 Task: Find connections with filter location Bhongaon with filter topic #HRwith filter profile language German with filter current company Industrial Light & Magic with filter school Indian Institute of Management, Ranchi with filter industry Pet Services with filter service category Customer Service with filter keywords title Architect
Action: Mouse moved to (545, 62)
Screenshot: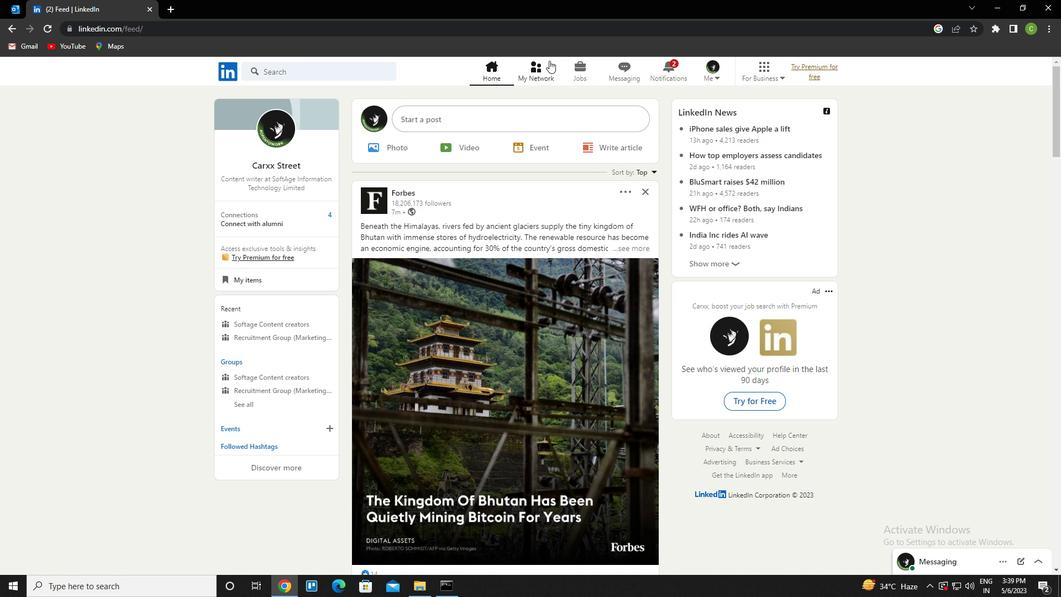 
Action: Mouse pressed left at (545, 62)
Screenshot: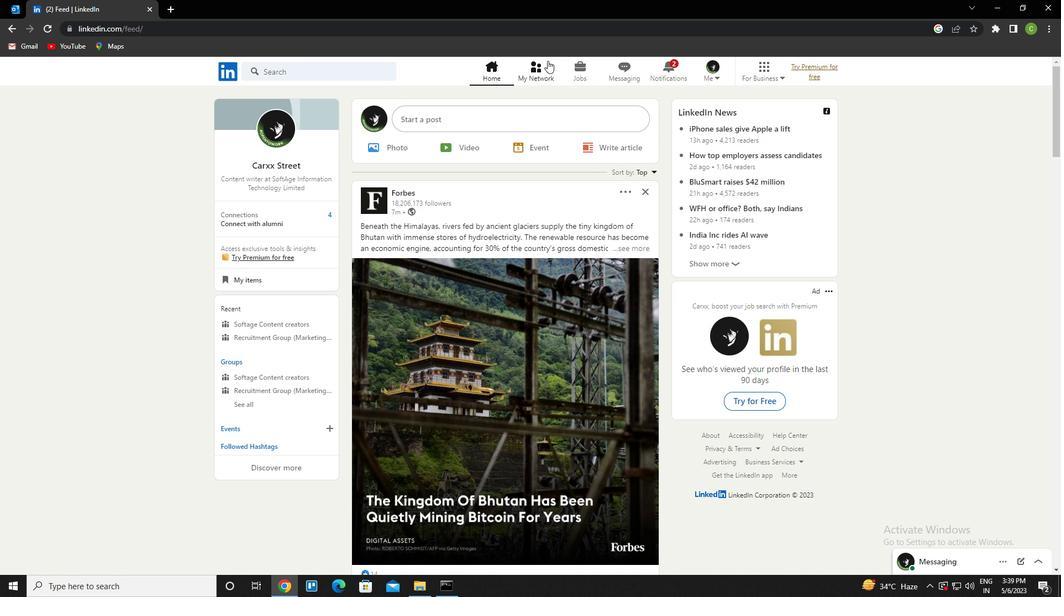 
Action: Mouse moved to (321, 134)
Screenshot: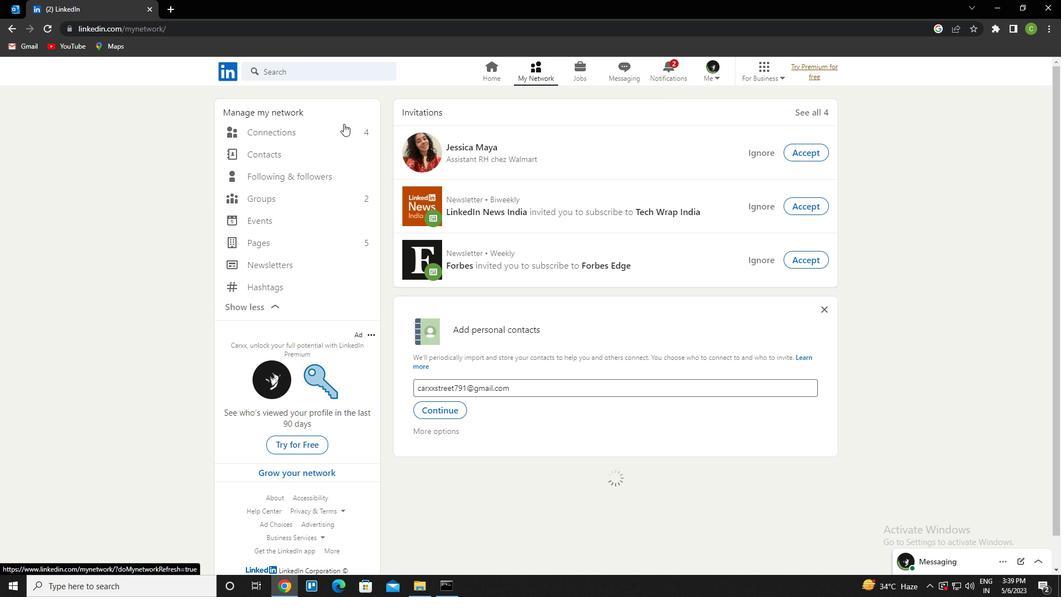 
Action: Mouse pressed left at (321, 134)
Screenshot: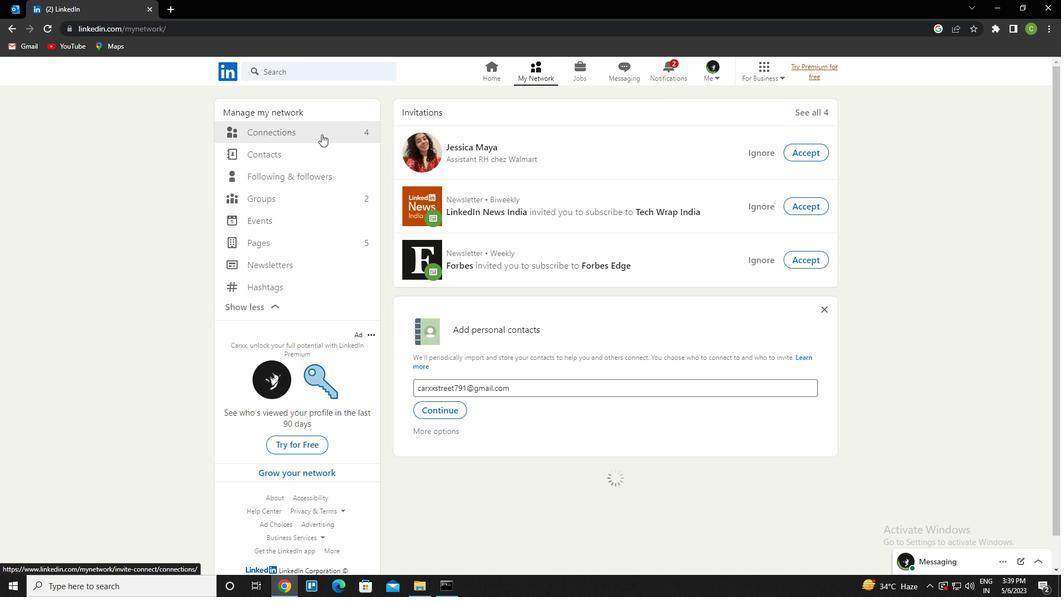 
Action: Mouse moved to (610, 140)
Screenshot: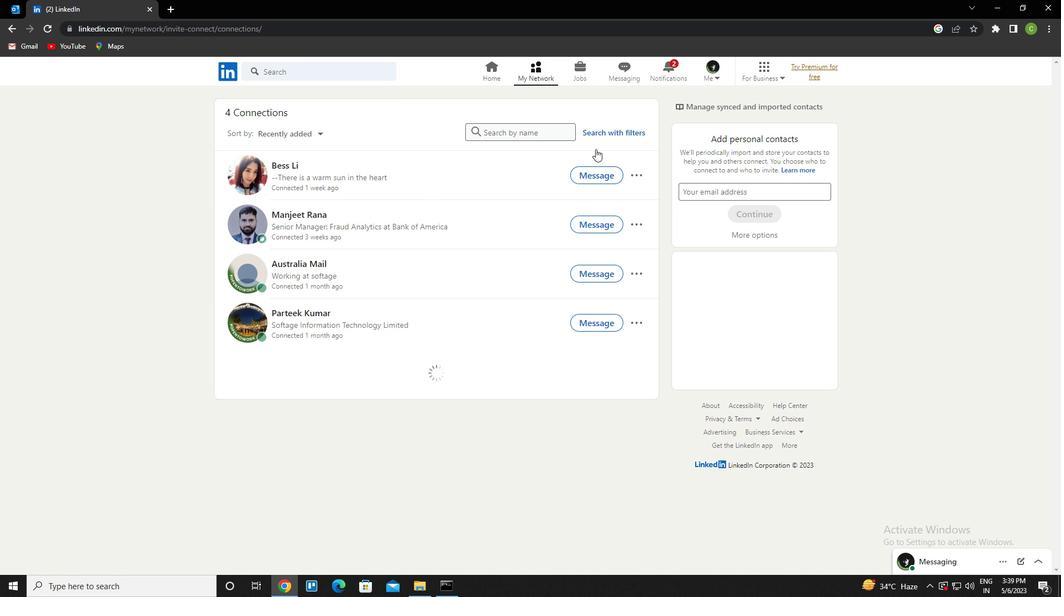 
Action: Mouse pressed left at (610, 140)
Screenshot: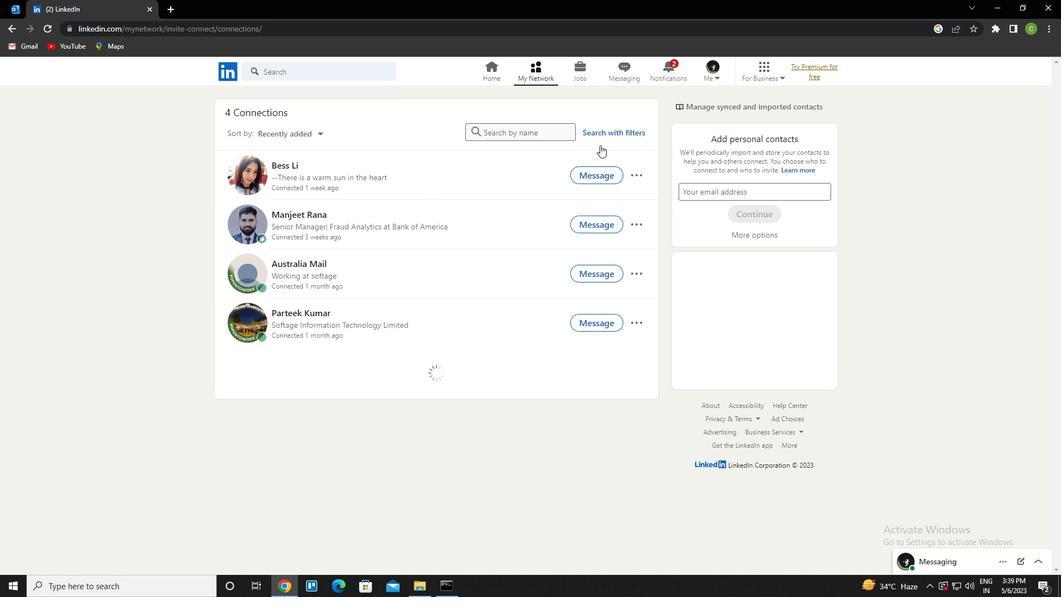 
Action: Mouse moved to (612, 138)
Screenshot: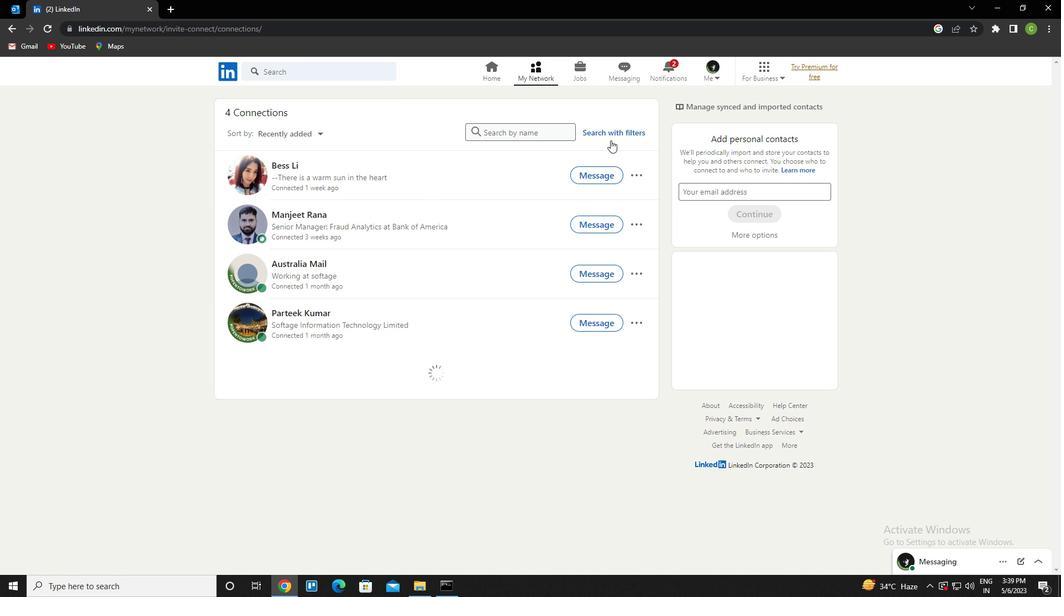 
Action: Mouse pressed left at (612, 138)
Screenshot: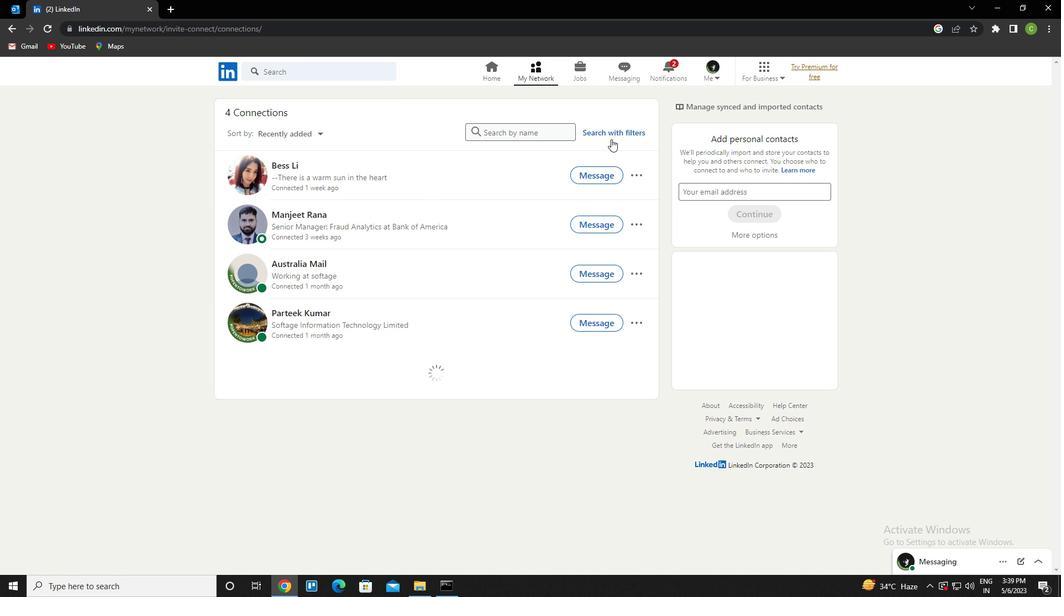 
Action: Mouse moved to (619, 133)
Screenshot: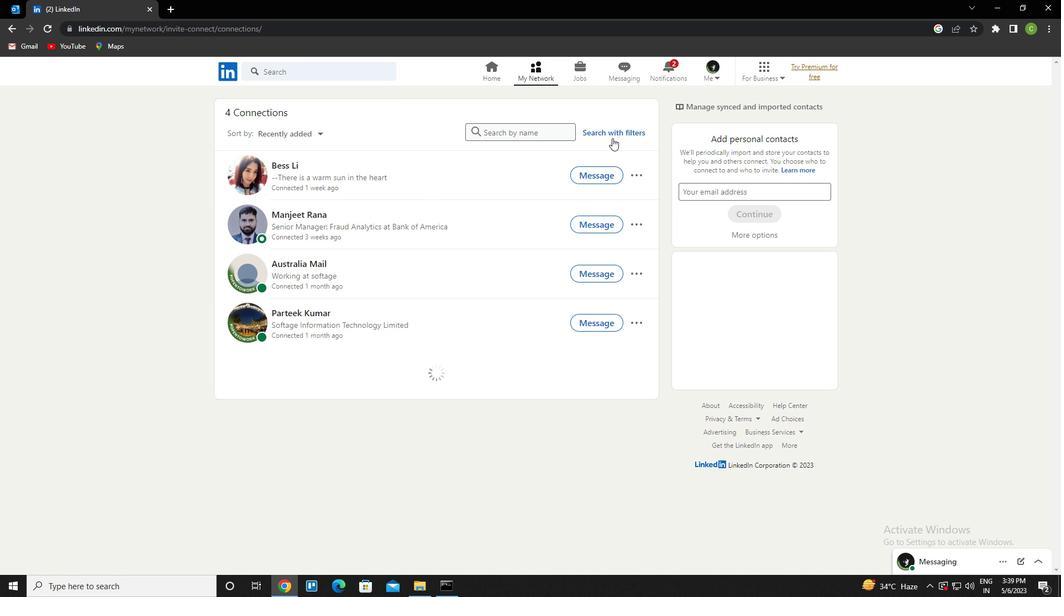 
Action: Mouse pressed left at (619, 133)
Screenshot: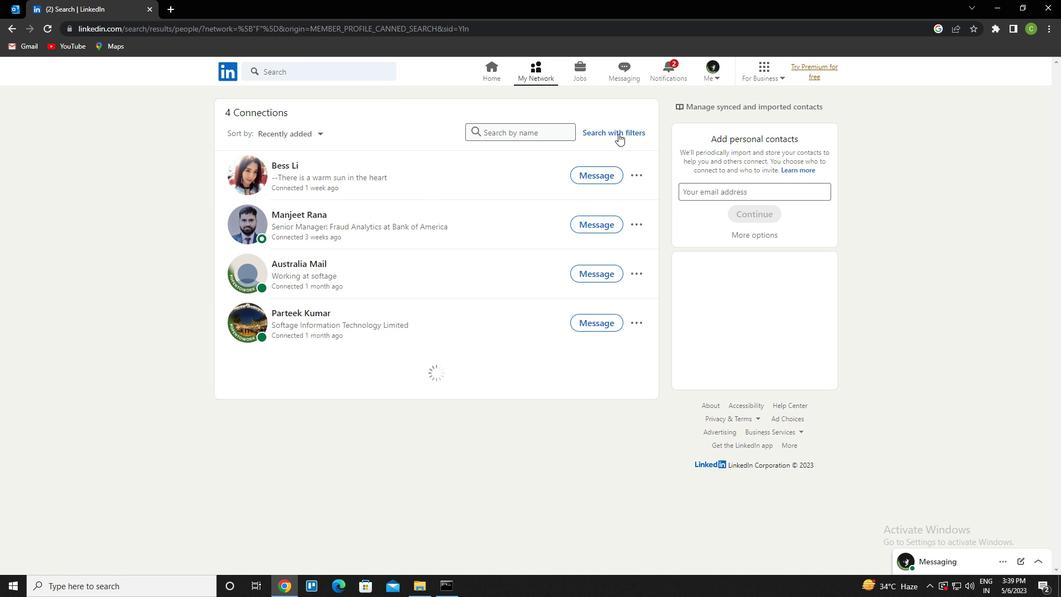 
Action: Mouse moved to (572, 105)
Screenshot: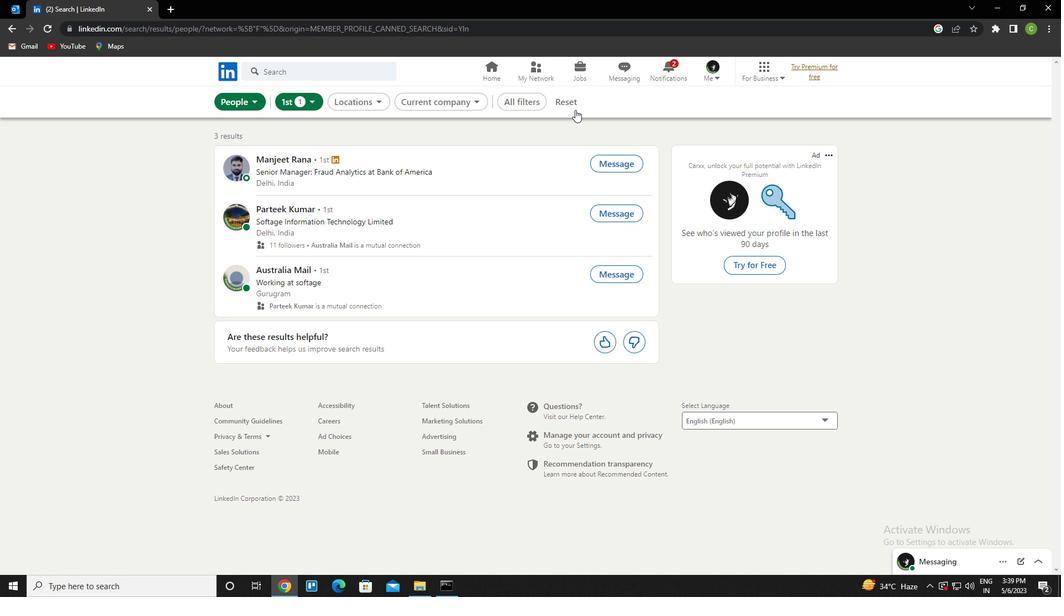 
Action: Mouse pressed left at (572, 105)
Screenshot: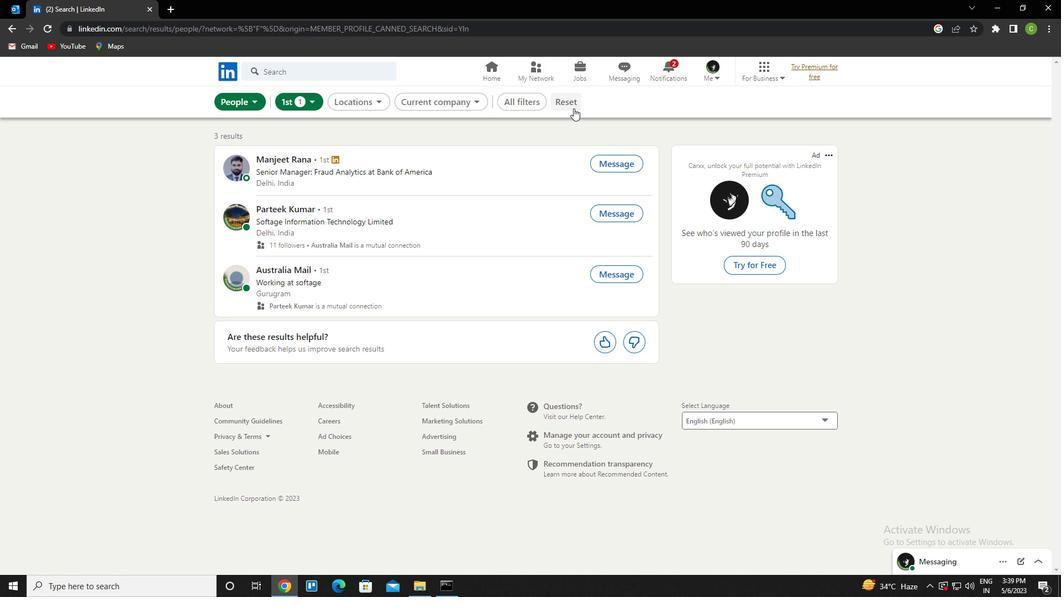 
Action: Mouse moved to (560, 101)
Screenshot: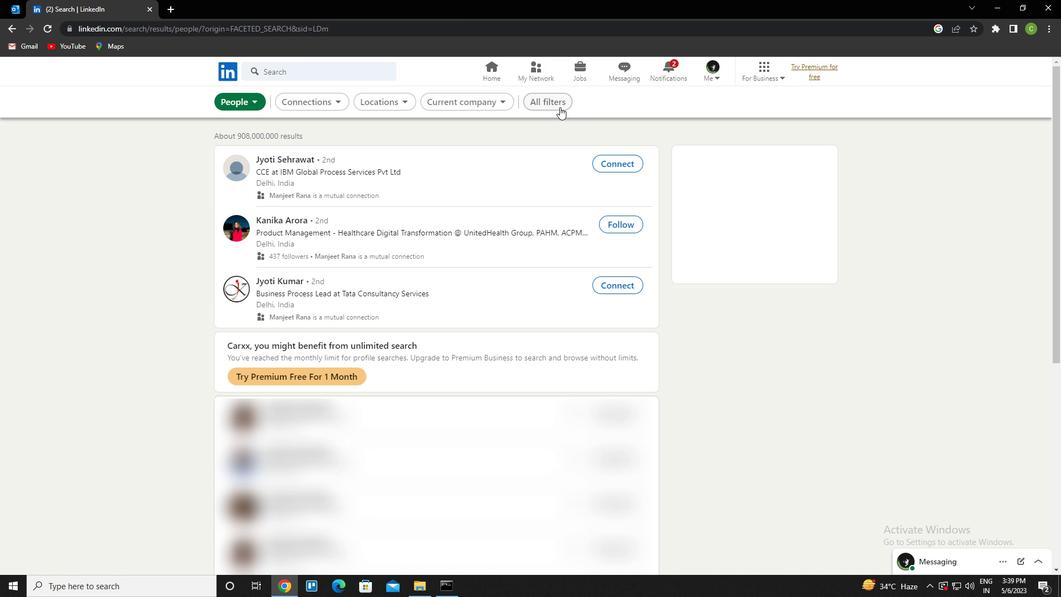 
Action: Mouse pressed left at (560, 101)
Screenshot: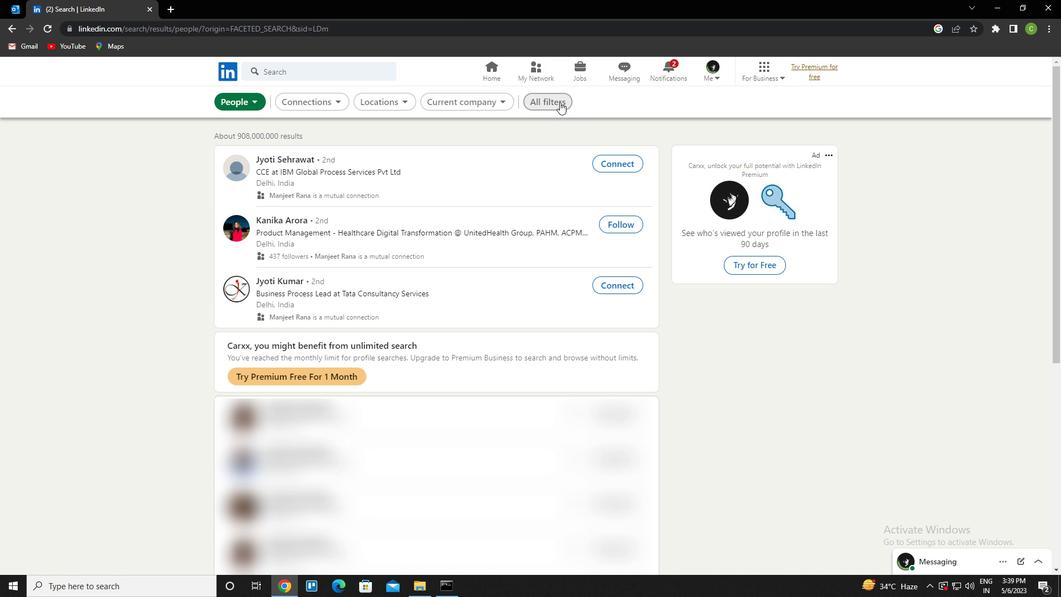 
Action: Mouse moved to (888, 280)
Screenshot: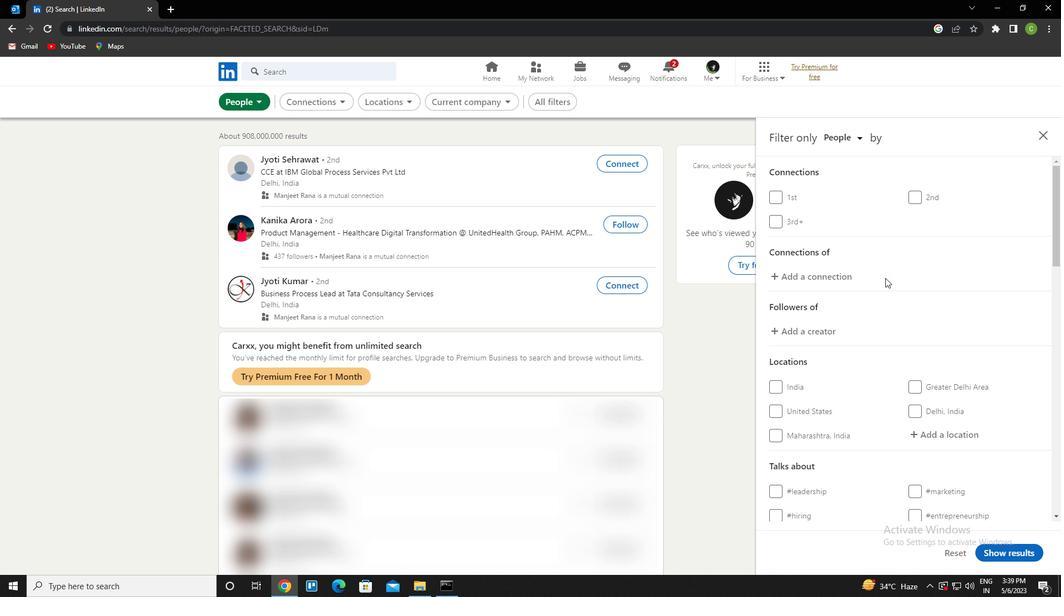 
Action: Mouse scrolled (888, 280) with delta (0, 0)
Screenshot: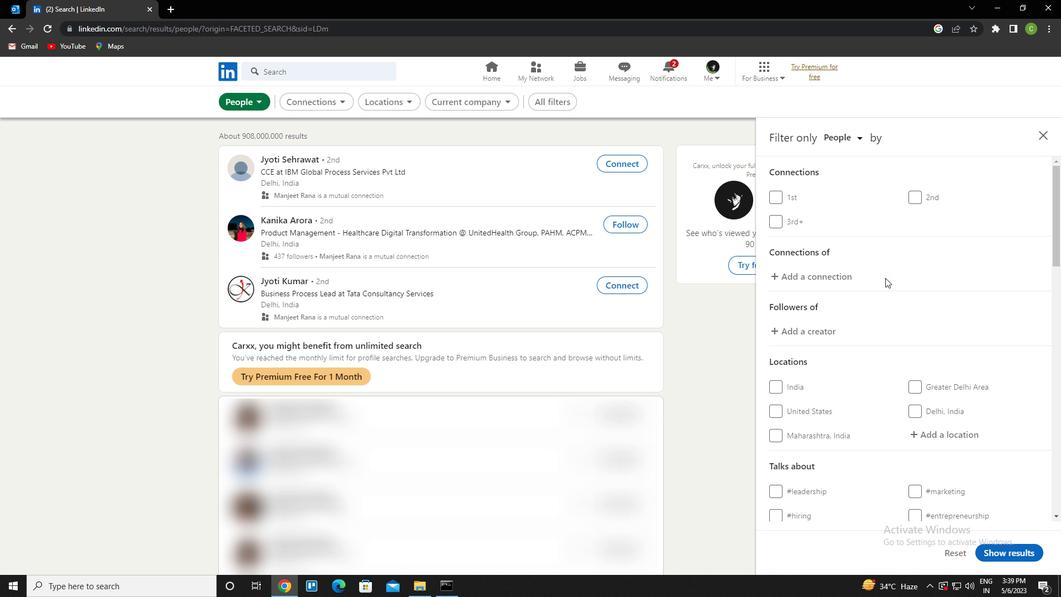 
Action: Mouse moved to (888, 280)
Screenshot: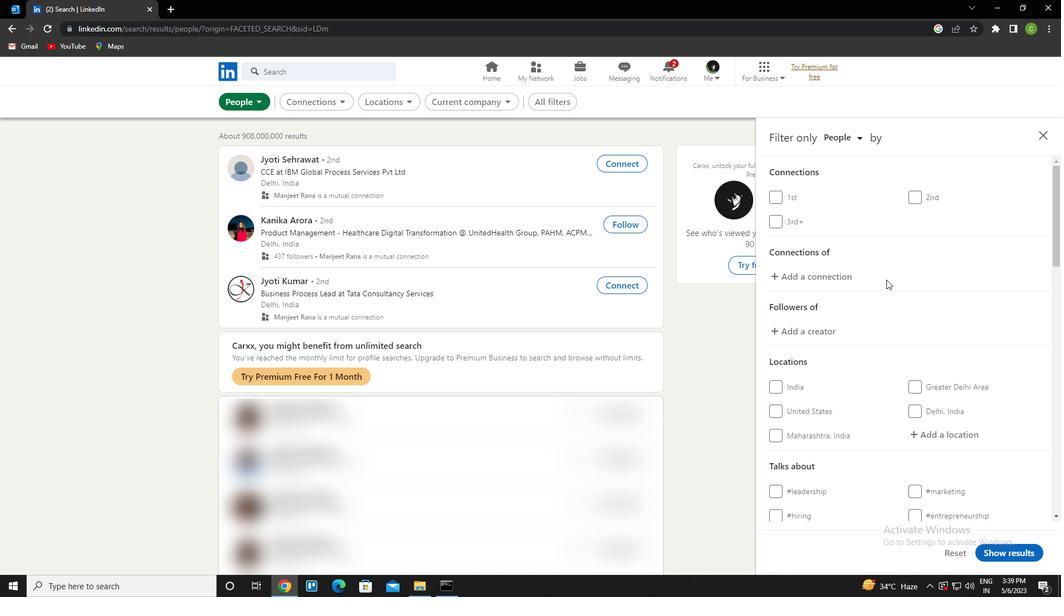 
Action: Mouse scrolled (888, 280) with delta (0, 0)
Screenshot: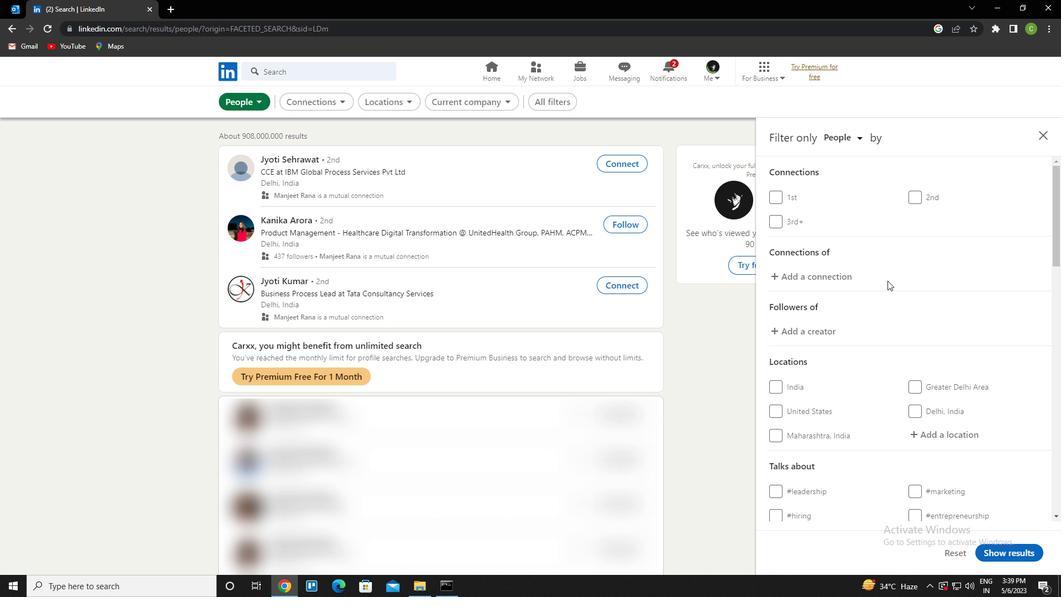 
Action: Mouse moved to (927, 320)
Screenshot: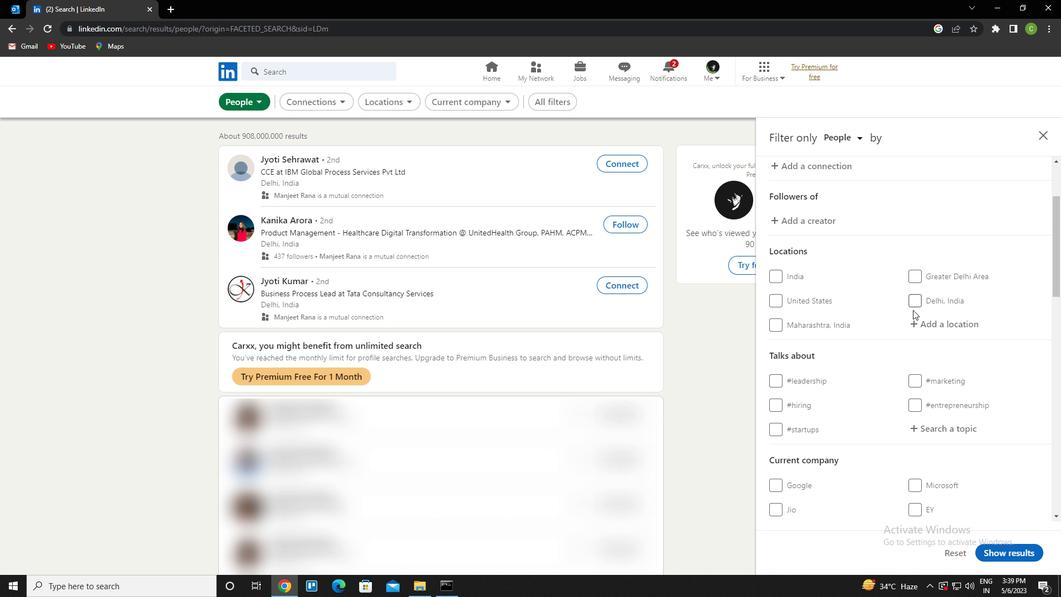 
Action: Mouse pressed left at (927, 320)
Screenshot: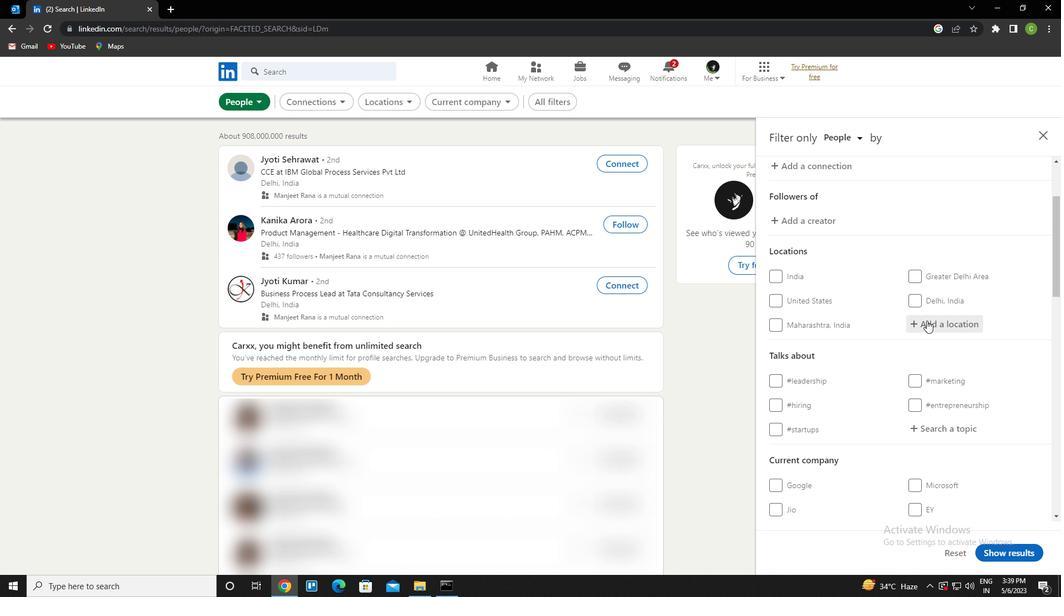 
Action: Key pressed <Key.caps_lock>b<Key.caps_lock>hongoan<Key.backspace><Key.backspace><Key.backspace>aon<Key.enter>
Screenshot: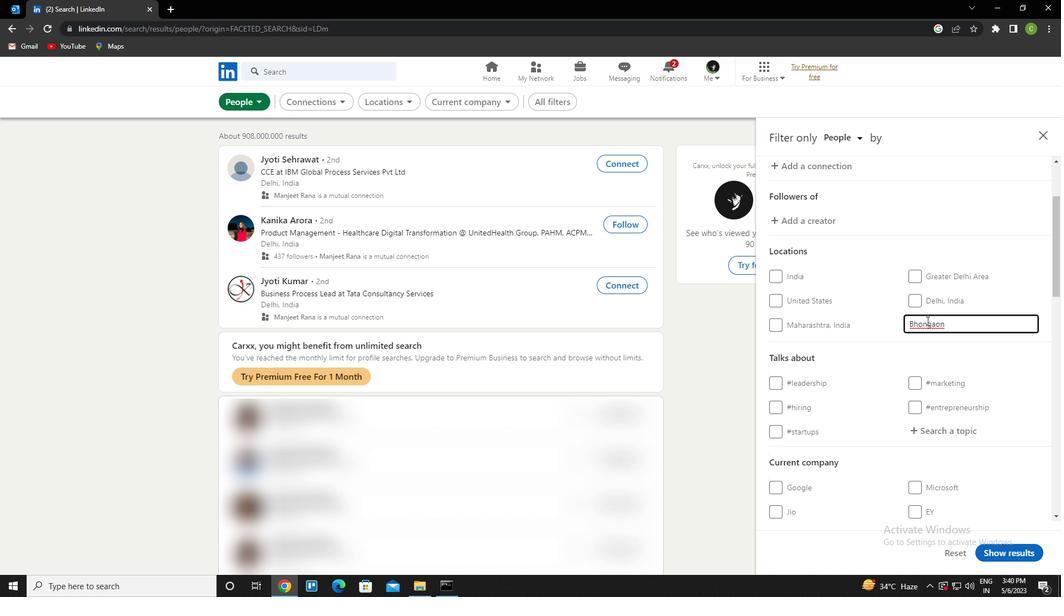 
Action: Mouse moved to (931, 296)
Screenshot: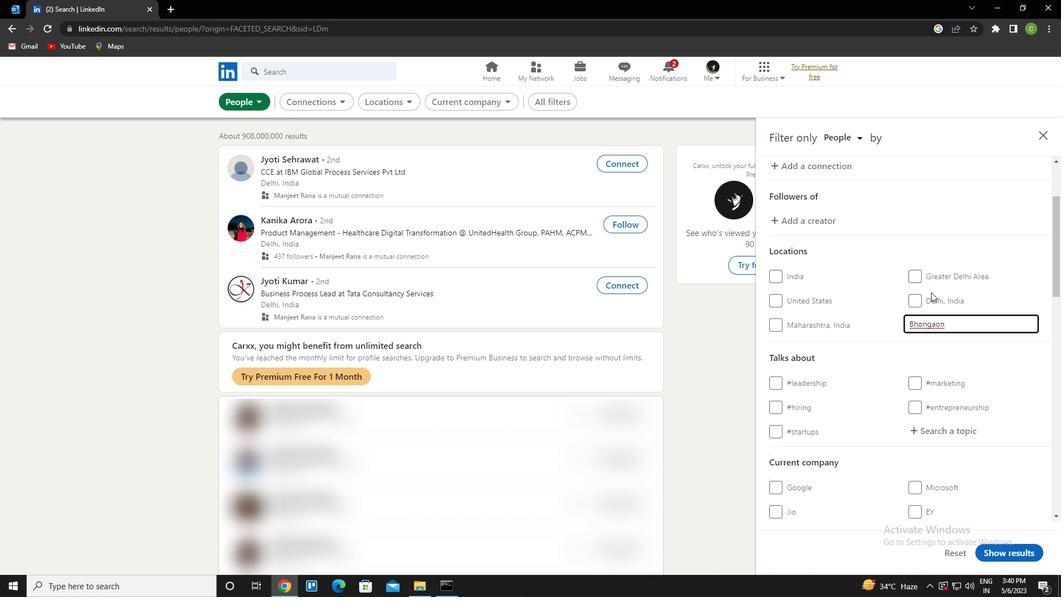 
Action: Mouse scrolled (931, 295) with delta (0, 0)
Screenshot: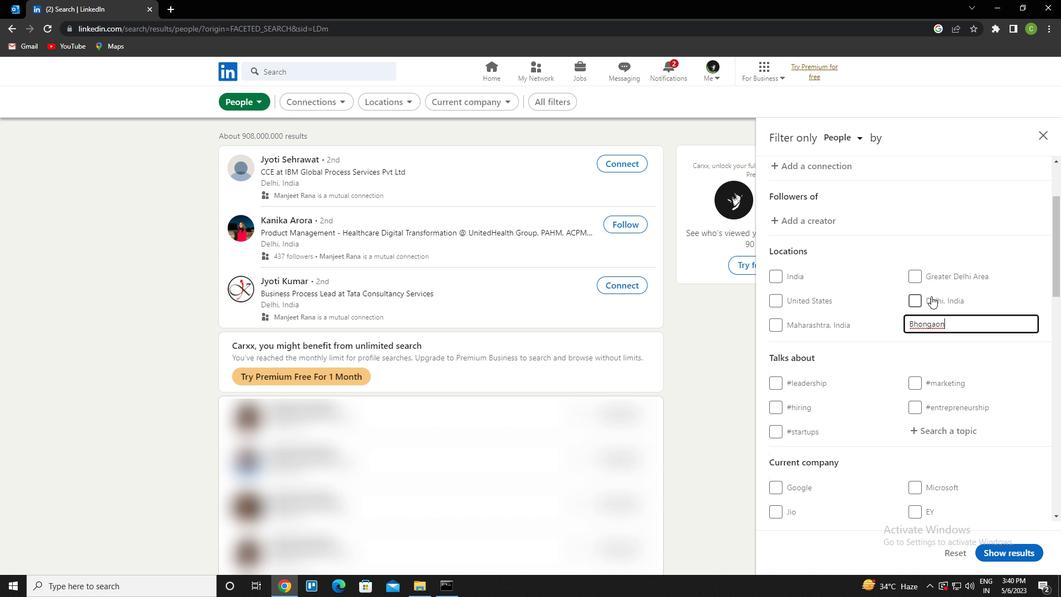
Action: Mouse scrolled (931, 295) with delta (0, 0)
Screenshot: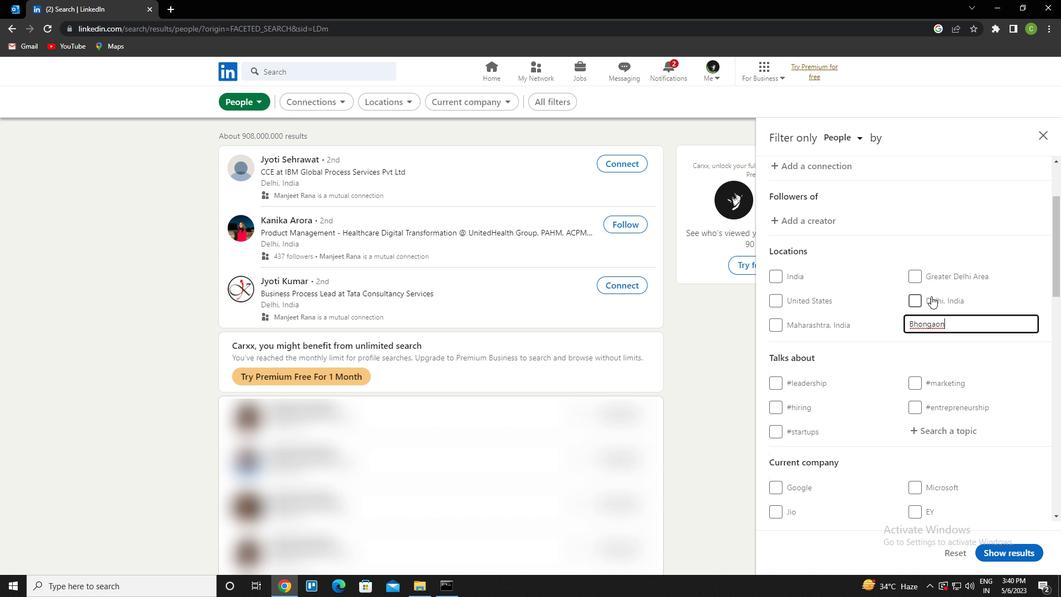 
Action: Mouse moved to (949, 325)
Screenshot: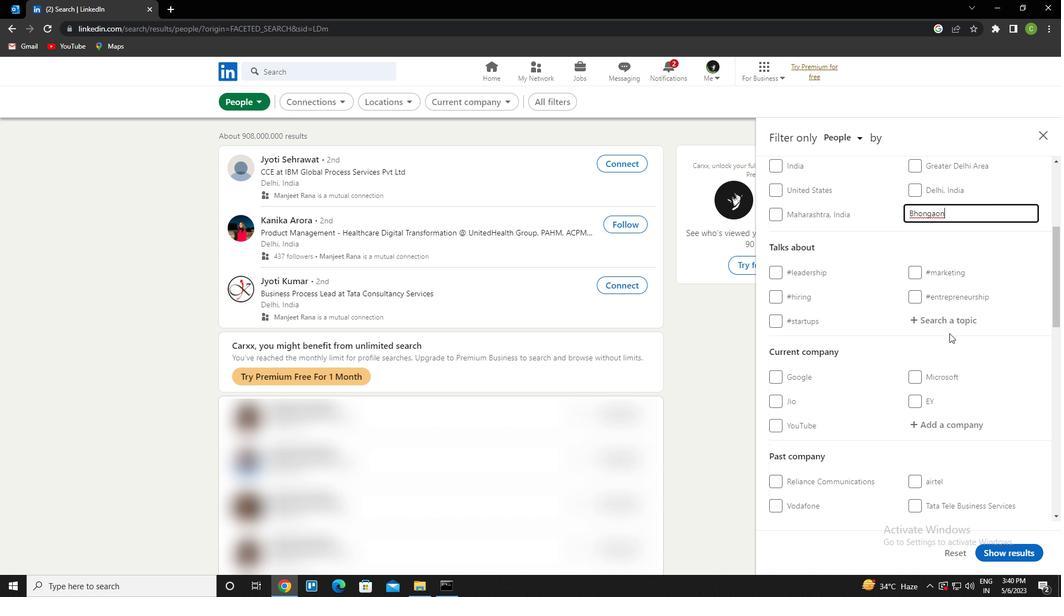 
Action: Mouse pressed left at (949, 325)
Screenshot: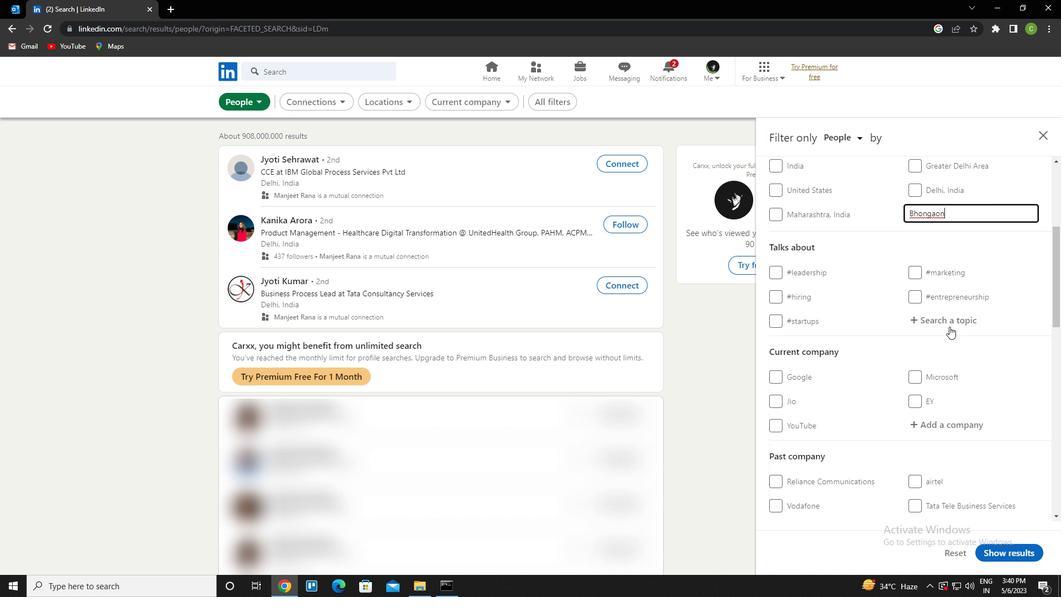 
Action: Key pressed hr<Key.down><Key.enter>
Screenshot: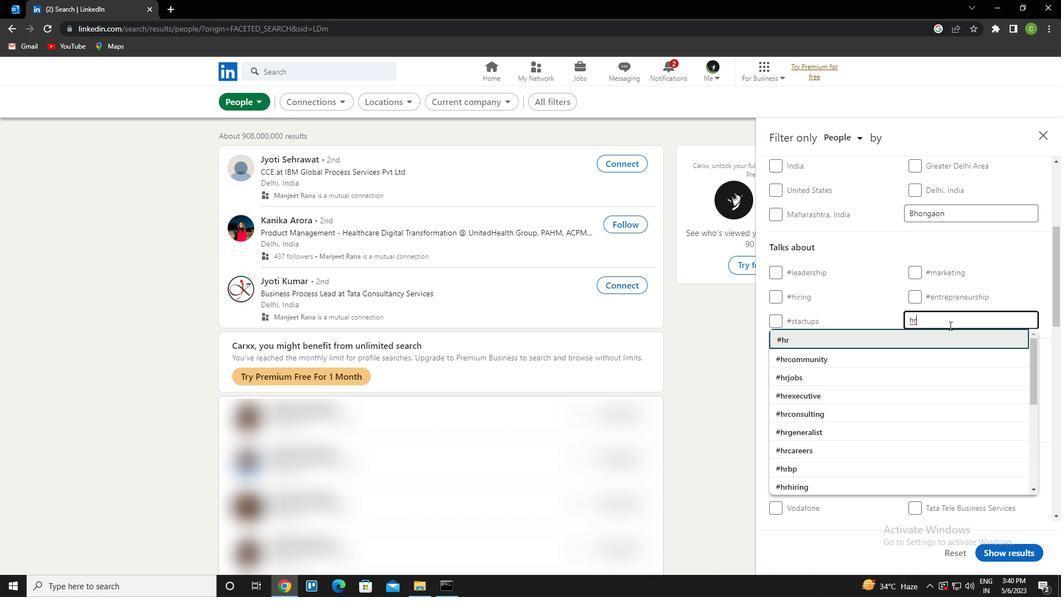 
Action: Mouse scrolled (949, 325) with delta (0, 0)
Screenshot: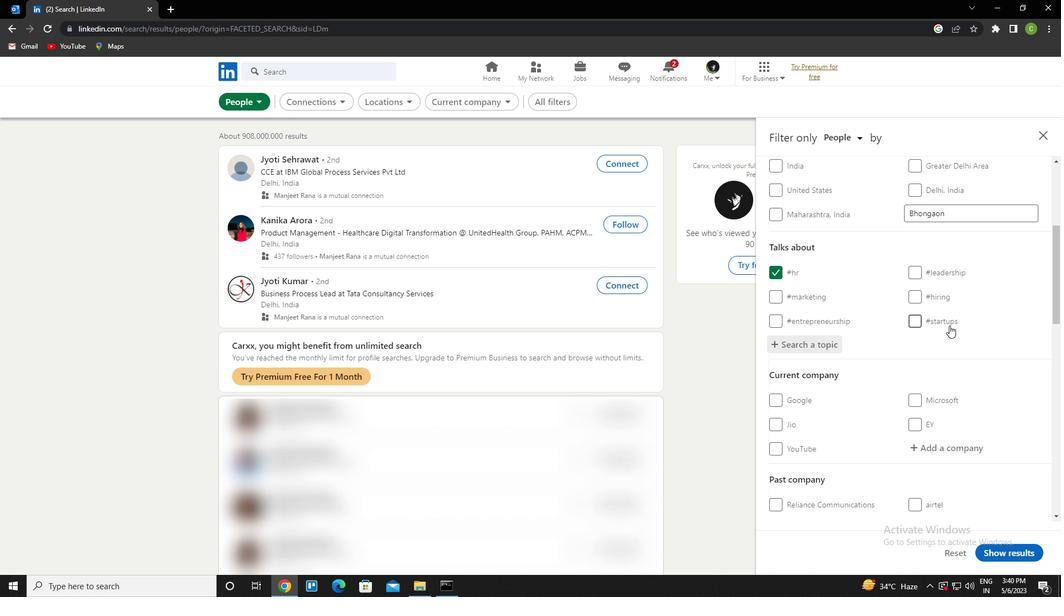 
Action: Mouse scrolled (949, 325) with delta (0, 0)
Screenshot: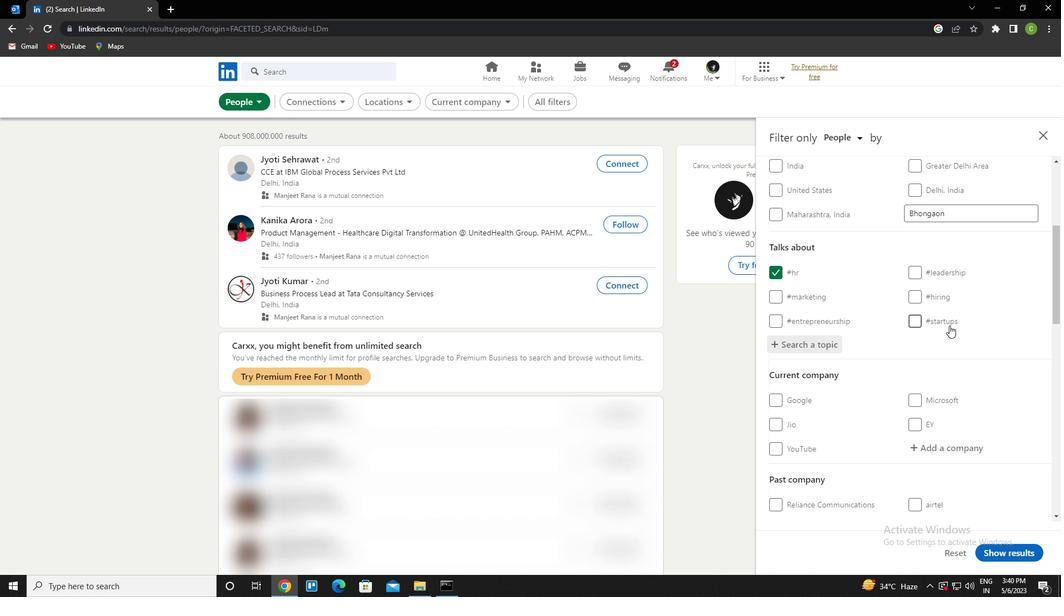 
Action: Mouse scrolled (949, 325) with delta (0, 0)
Screenshot: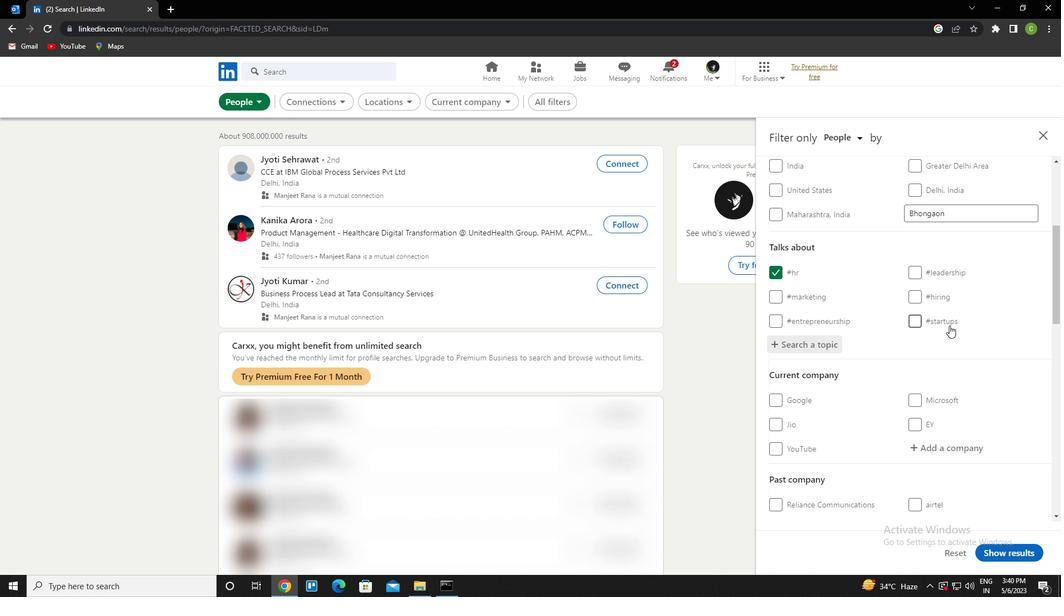 
Action: Mouse scrolled (949, 325) with delta (0, 0)
Screenshot: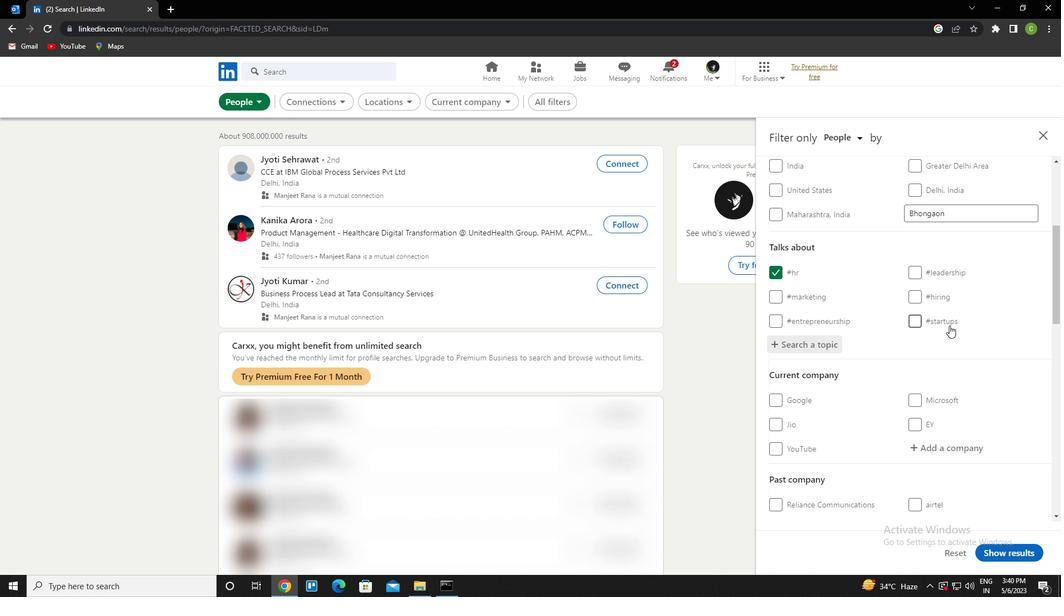 
Action: Mouse scrolled (949, 325) with delta (0, 0)
Screenshot: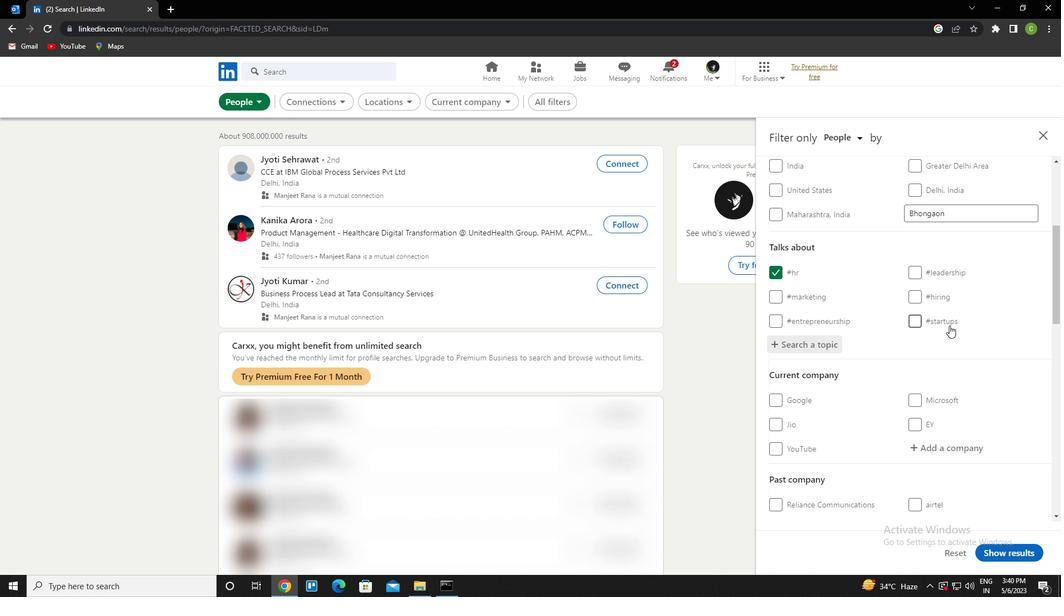 
Action: Mouse scrolled (949, 325) with delta (0, 0)
Screenshot: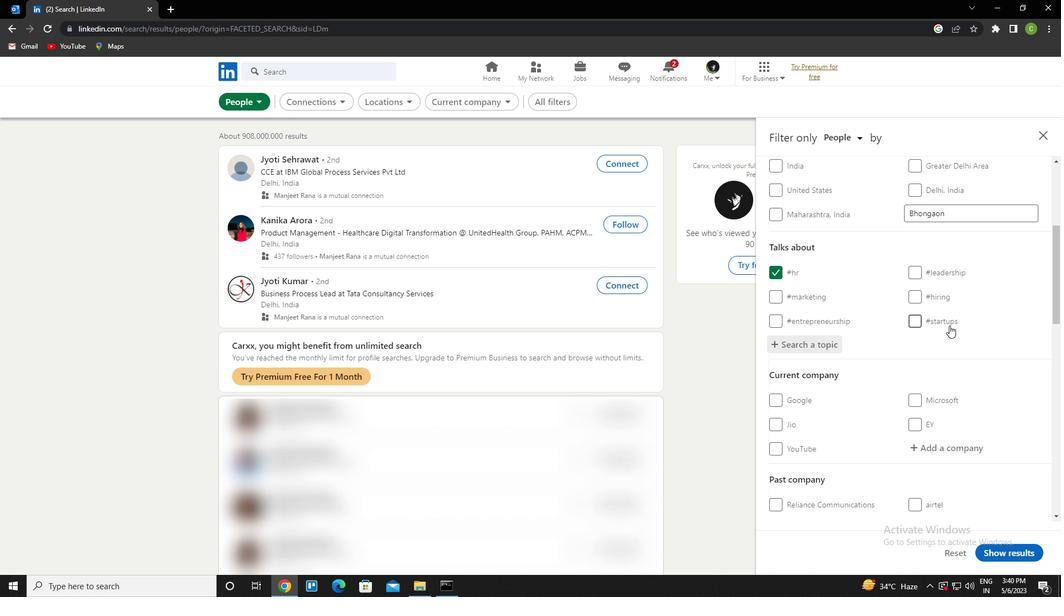 
Action: Mouse scrolled (949, 325) with delta (0, 0)
Screenshot: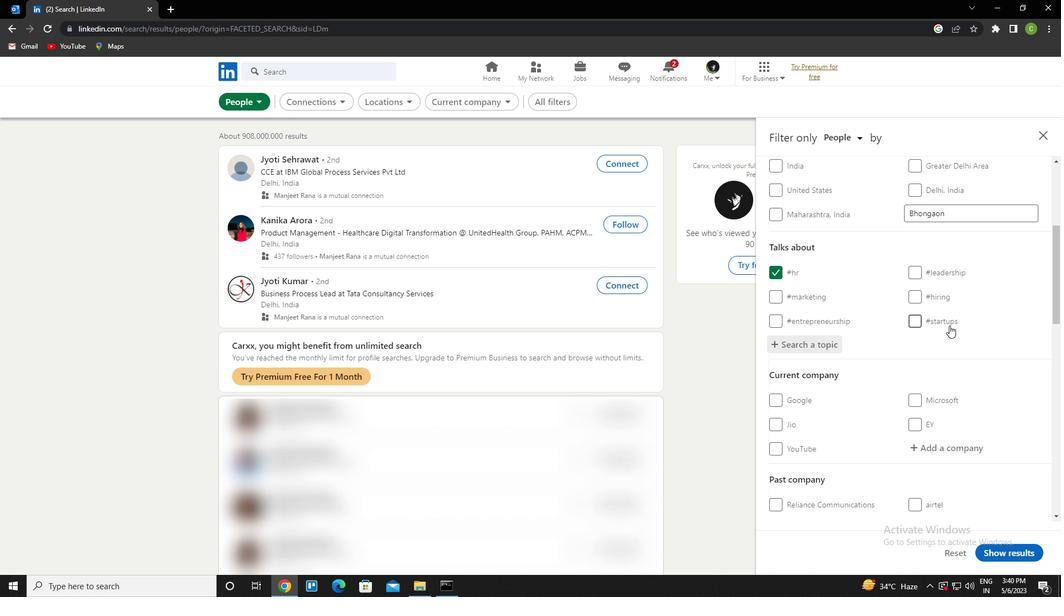 
Action: Mouse scrolled (949, 325) with delta (0, 0)
Screenshot: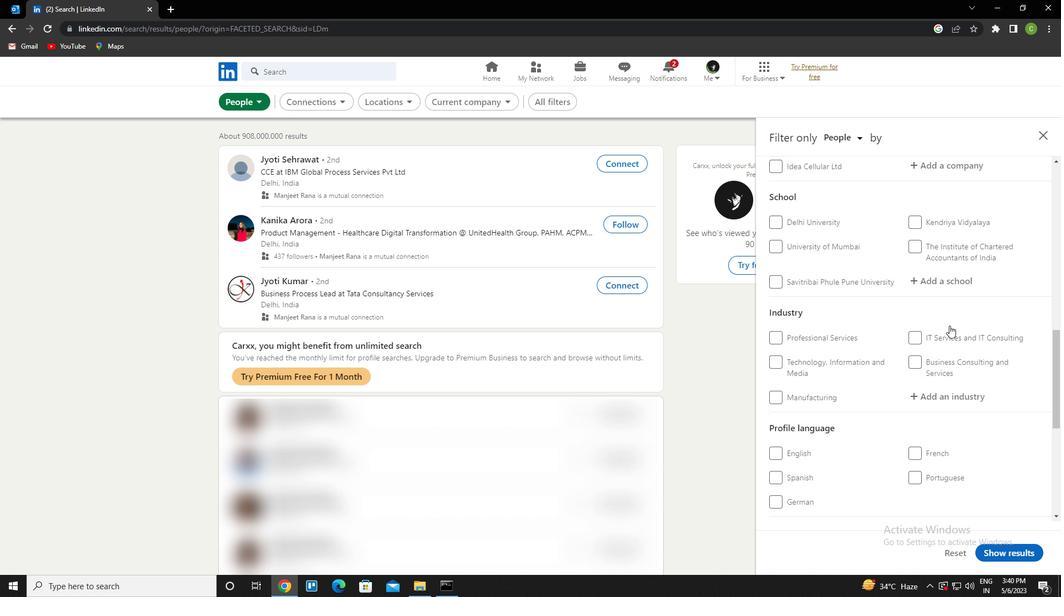 
Action: Mouse scrolled (949, 325) with delta (0, 0)
Screenshot: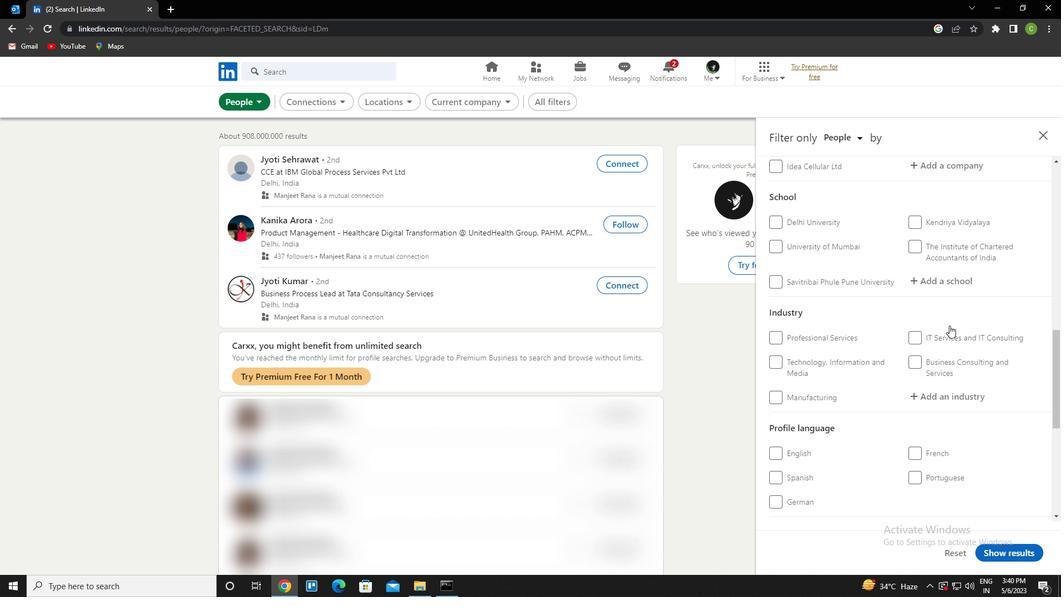 
Action: Mouse scrolled (949, 325) with delta (0, 0)
Screenshot: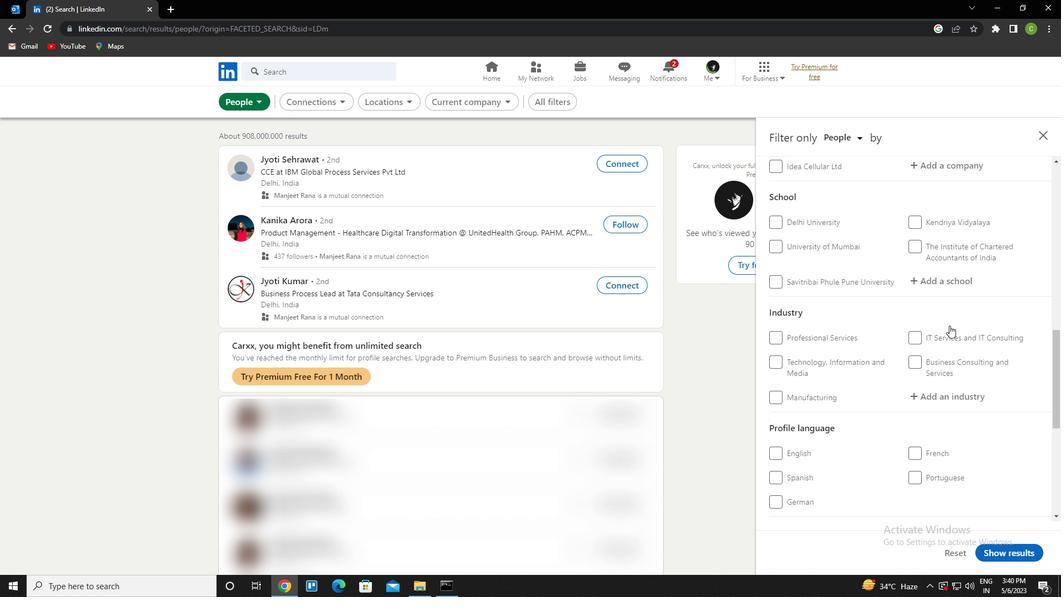 
Action: Mouse scrolled (949, 325) with delta (0, 0)
Screenshot: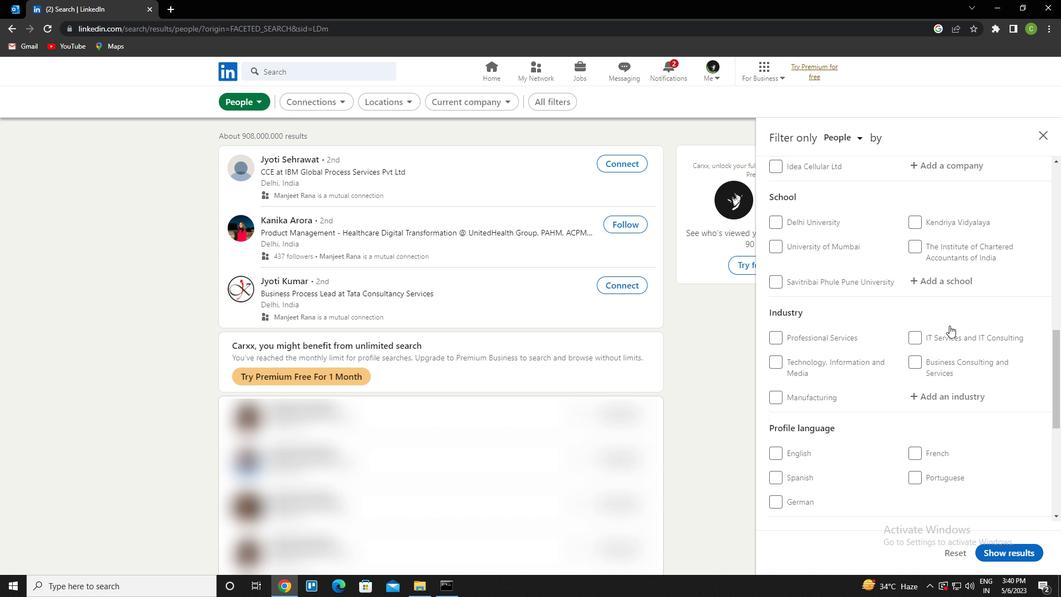 
Action: Mouse scrolled (949, 325) with delta (0, 0)
Screenshot: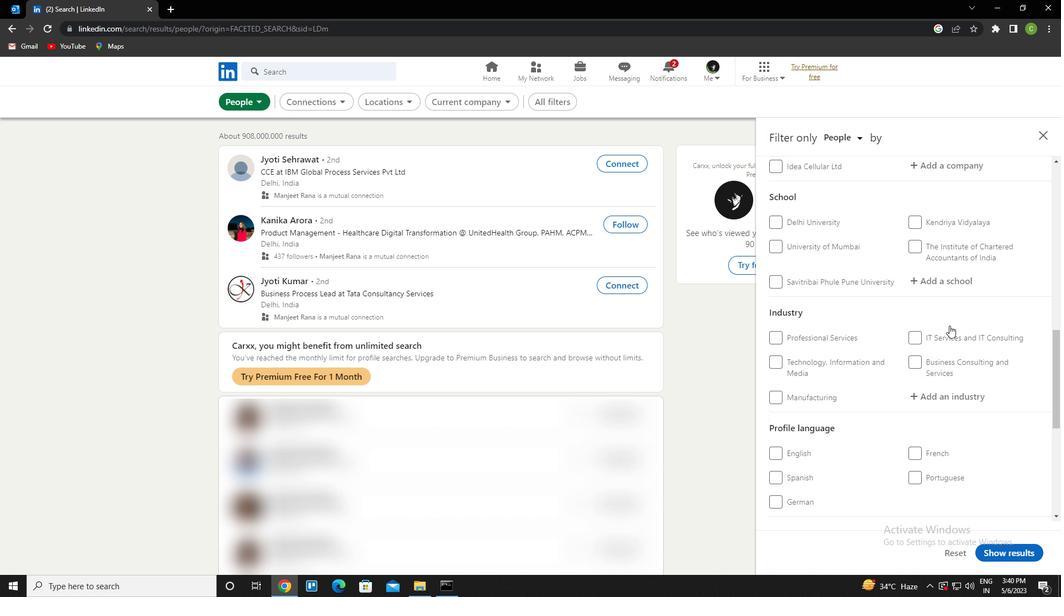 
Action: Mouse scrolled (949, 325) with delta (0, 0)
Screenshot: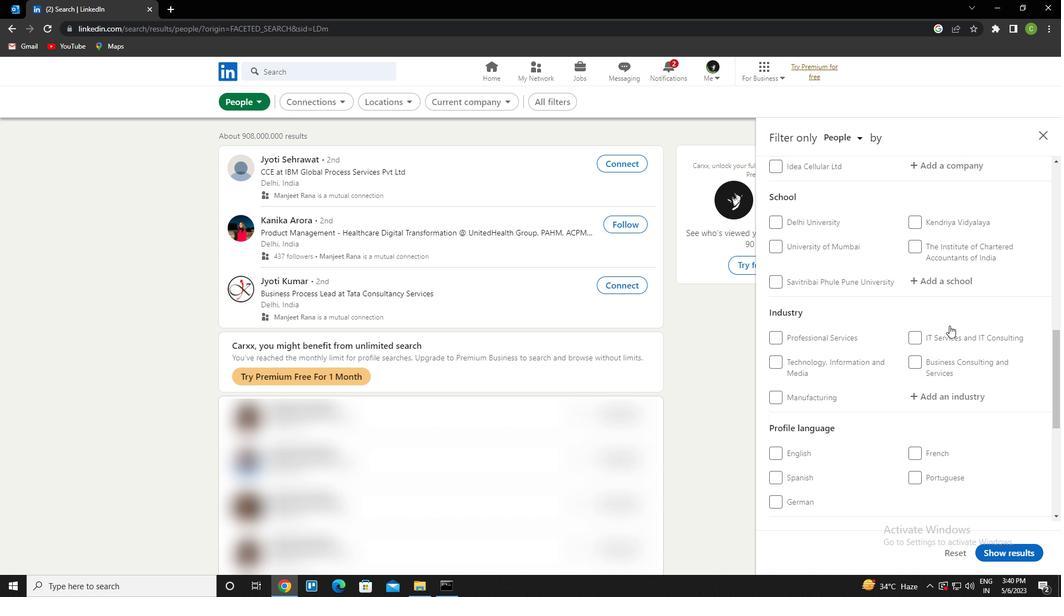 
Action: Mouse moved to (945, 325)
Screenshot: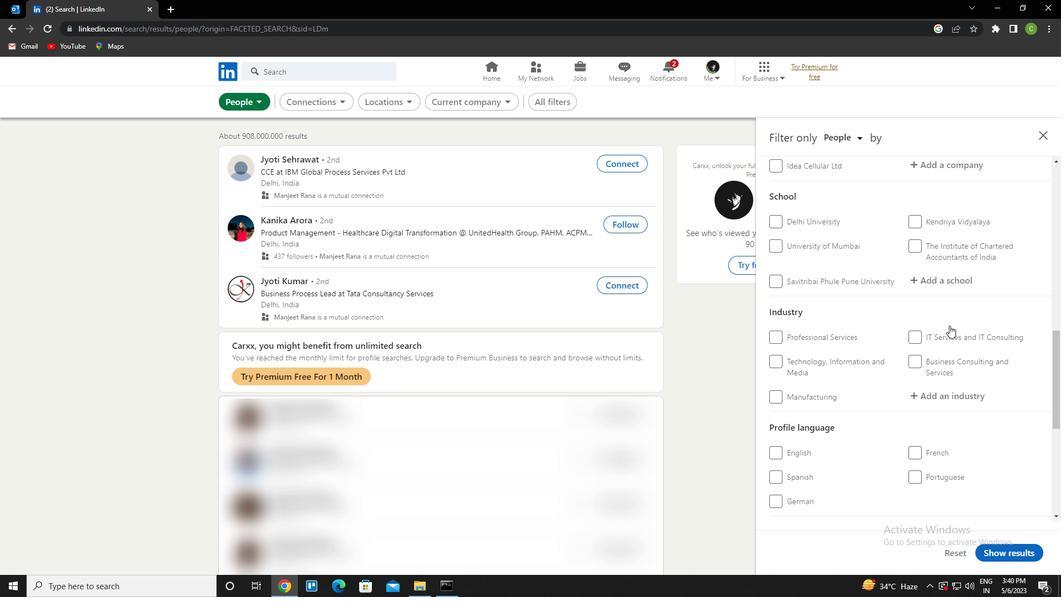 
Action: Mouse scrolled (945, 324) with delta (0, 0)
Screenshot: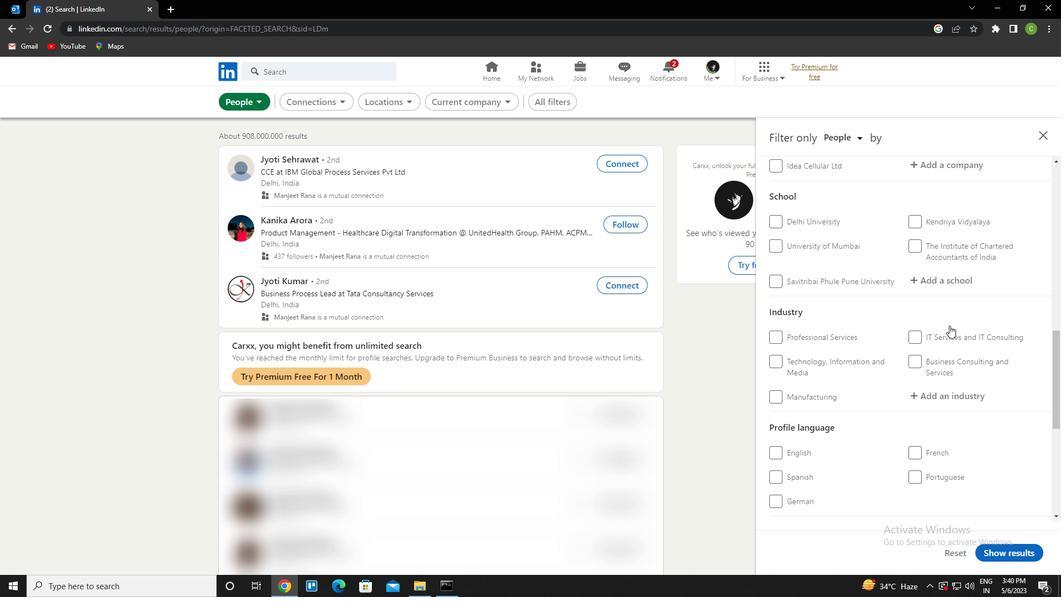 
Action: Mouse moved to (933, 330)
Screenshot: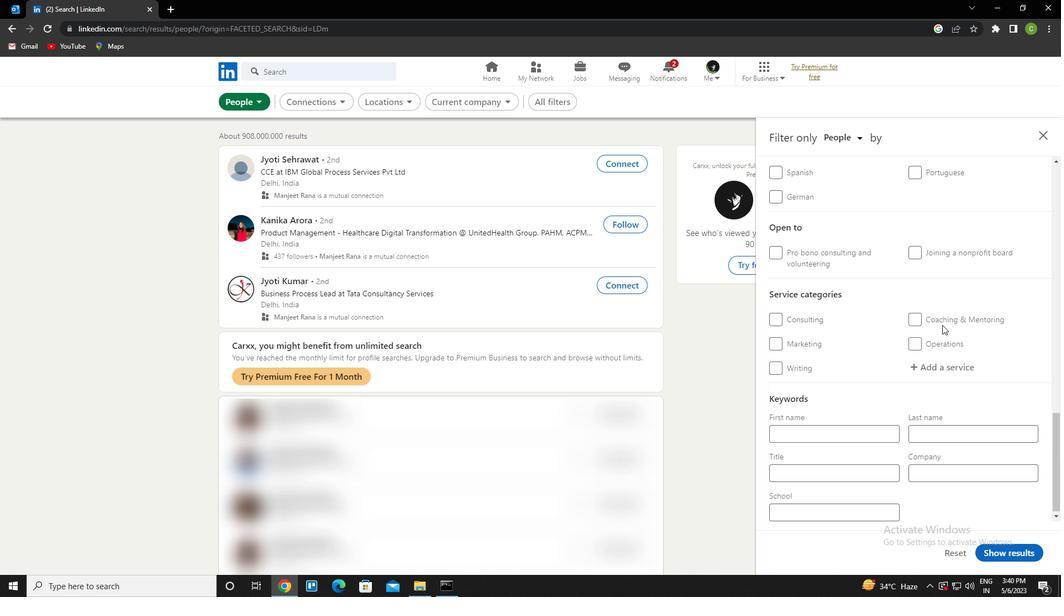 
Action: Mouse scrolled (933, 330) with delta (0, 0)
Screenshot: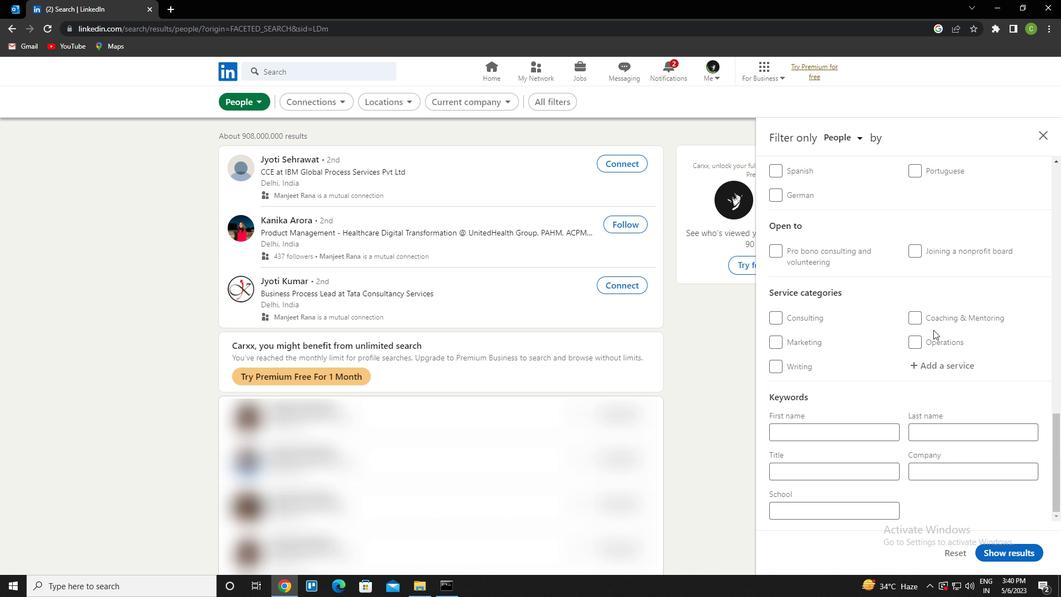 
Action: Mouse scrolled (933, 330) with delta (0, 0)
Screenshot: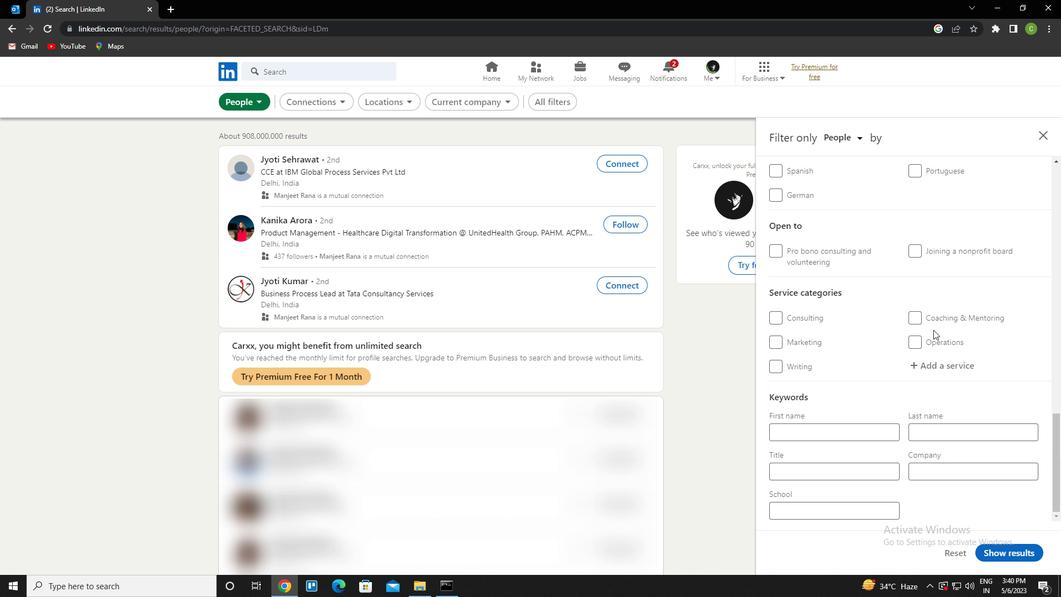 
Action: Mouse moved to (779, 307)
Screenshot: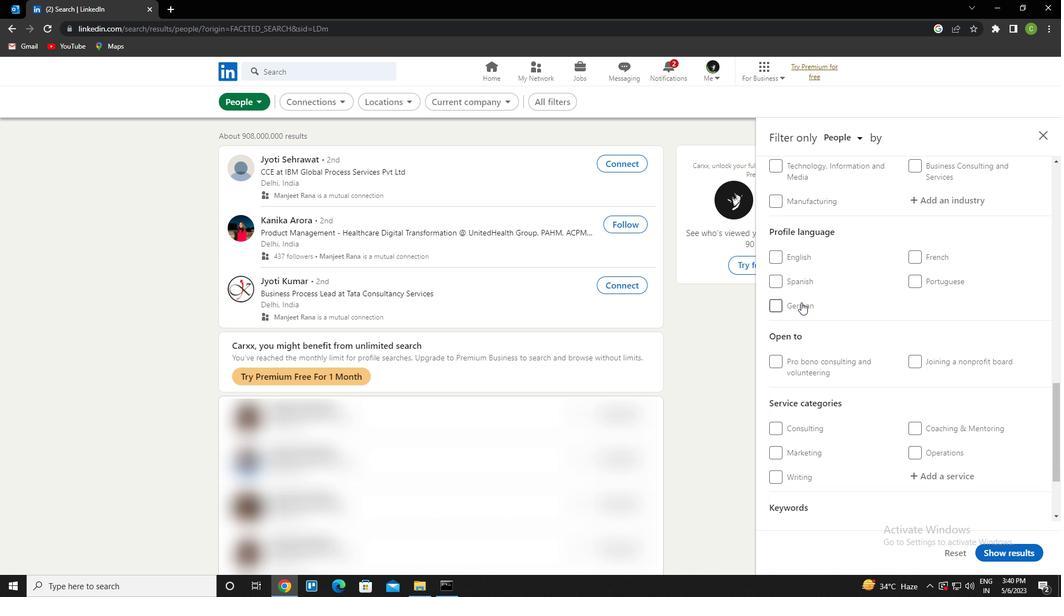 
Action: Mouse pressed left at (779, 307)
Screenshot: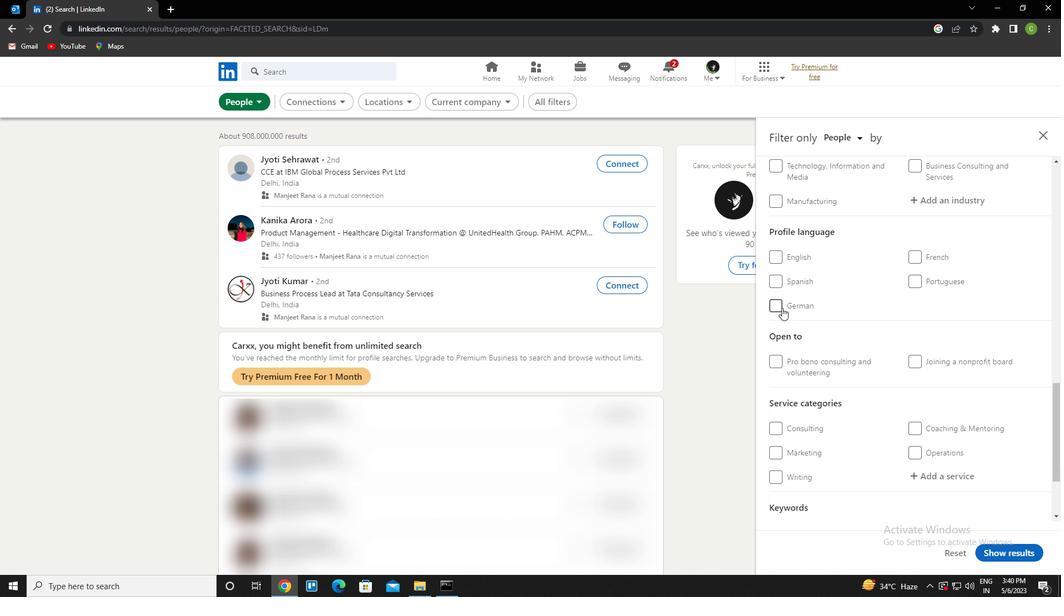 
Action: Mouse moved to (792, 317)
Screenshot: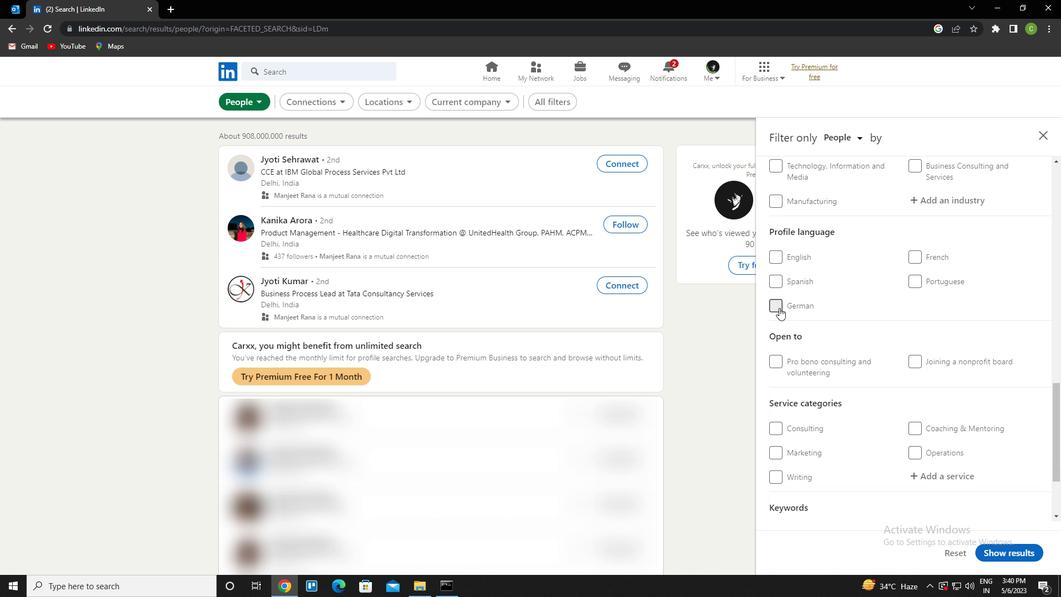 
Action: Mouse scrolled (792, 318) with delta (0, 0)
Screenshot: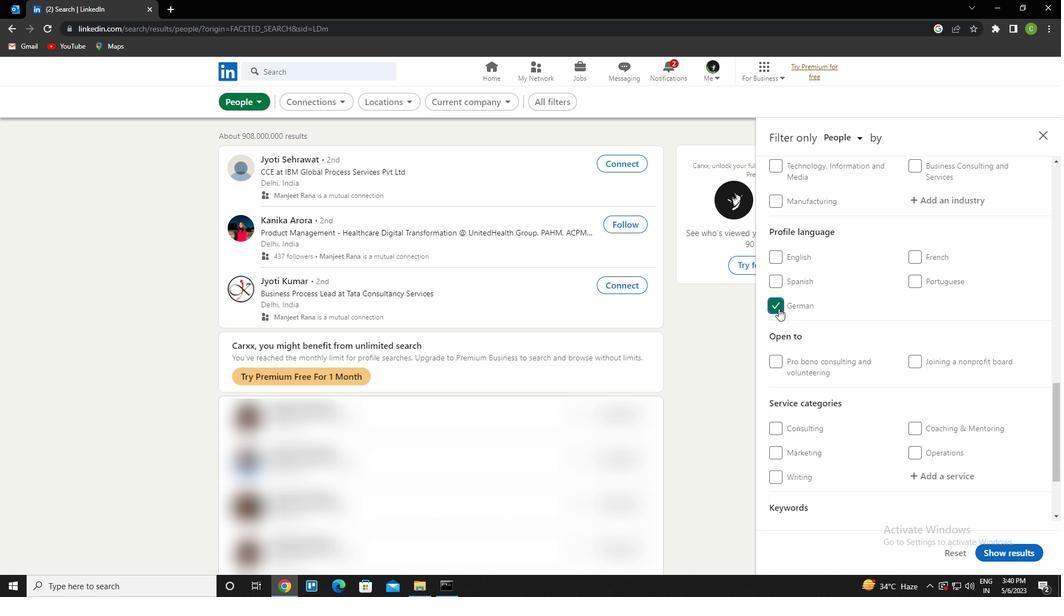 
Action: Mouse scrolled (792, 318) with delta (0, 0)
Screenshot: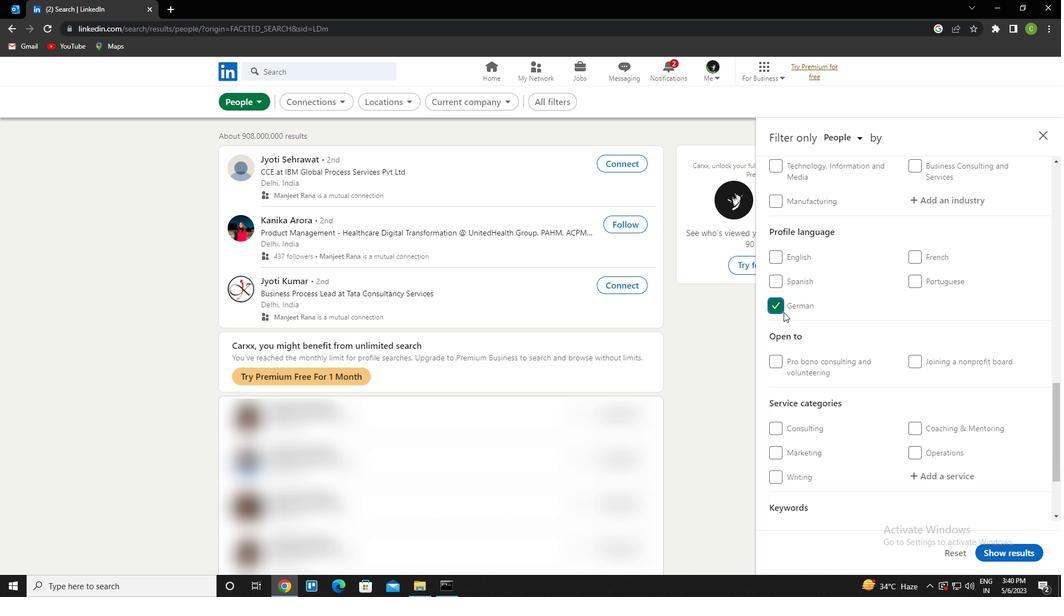 
Action: Mouse scrolled (792, 318) with delta (0, 0)
Screenshot: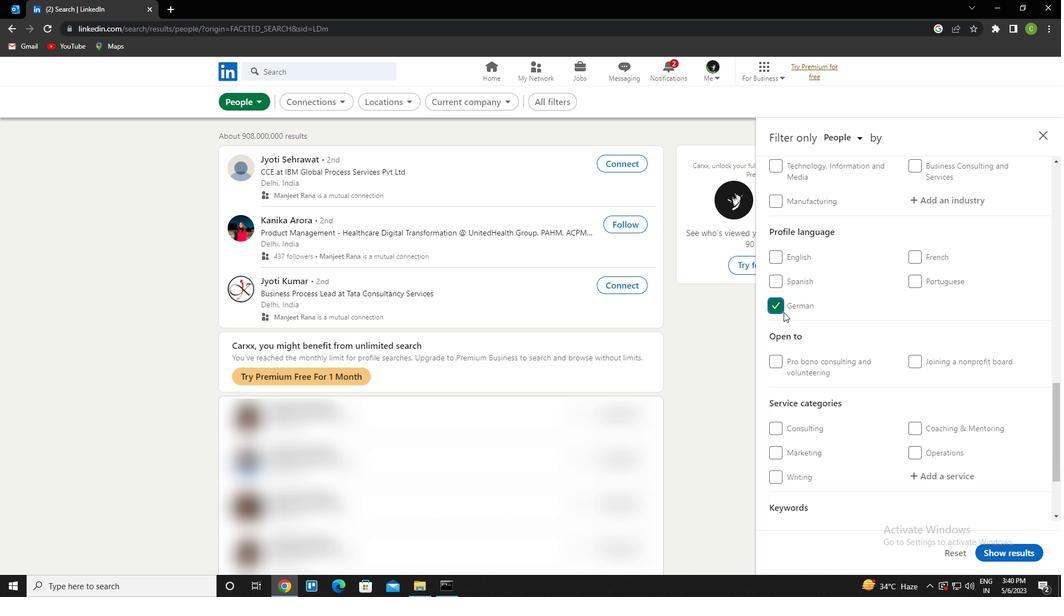 
Action: Mouse moved to (793, 317)
Screenshot: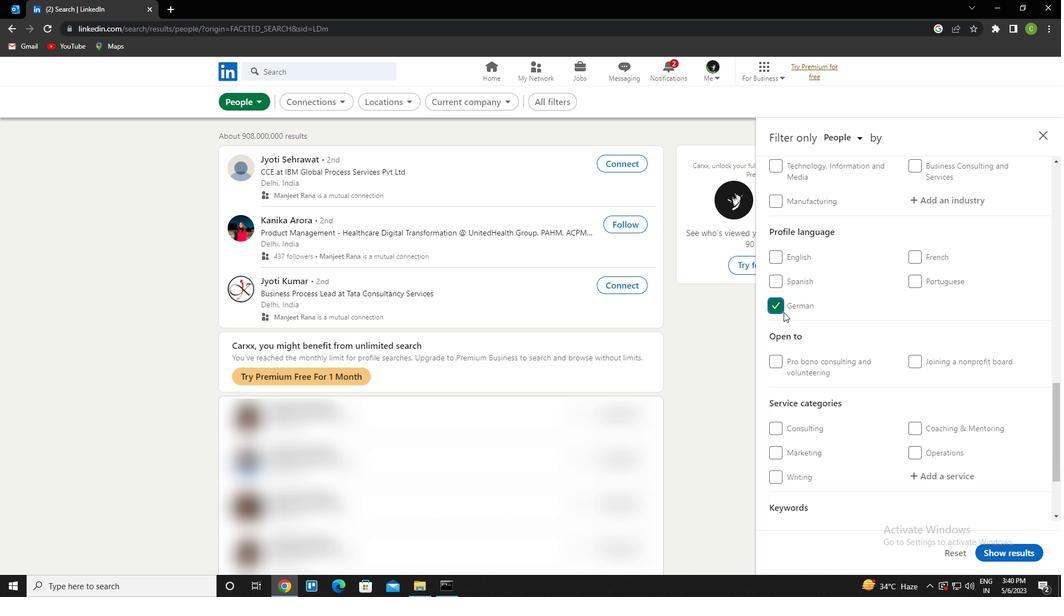 
Action: Mouse scrolled (793, 318) with delta (0, 0)
Screenshot: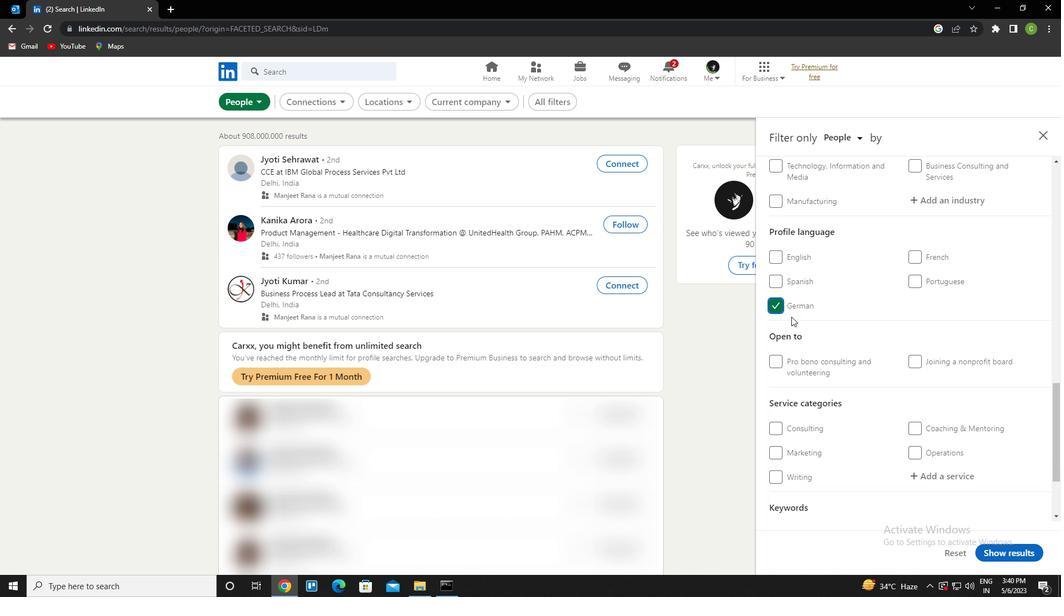 
Action: Mouse scrolled (793, 318) with delta (0, 0)
Screenshot: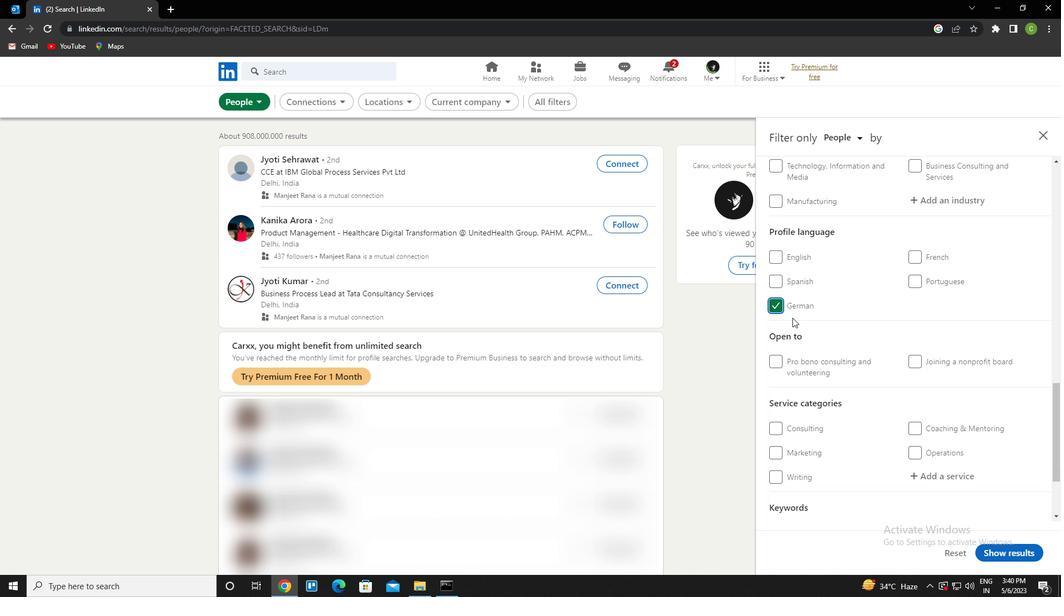 
Action: Mouse scrolled (793, 318) with delta (0, 0)
Screenshot: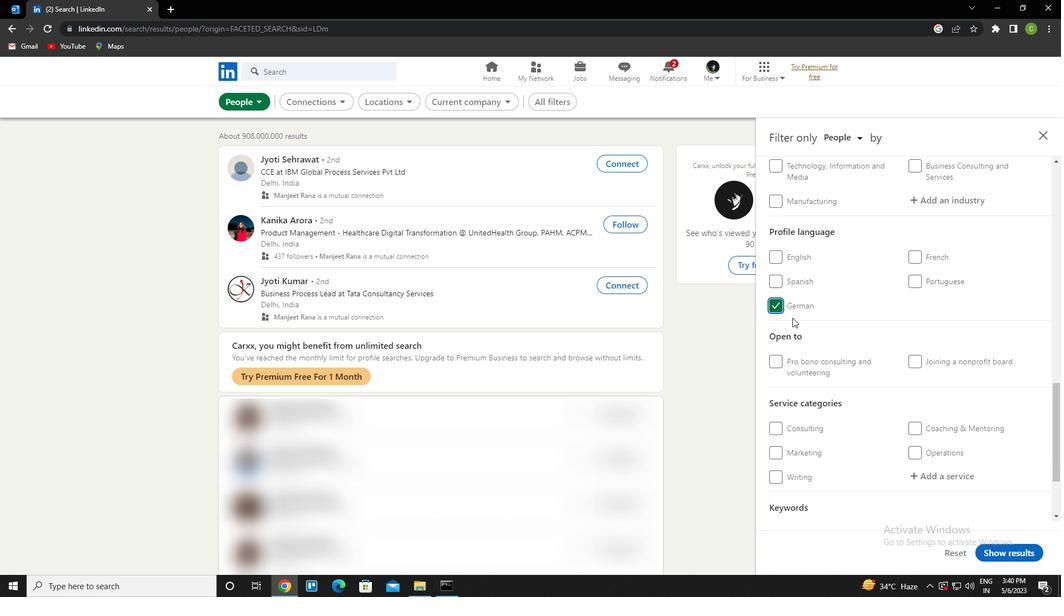 
Action: Mouse moved to (848, 290)
Screenshot: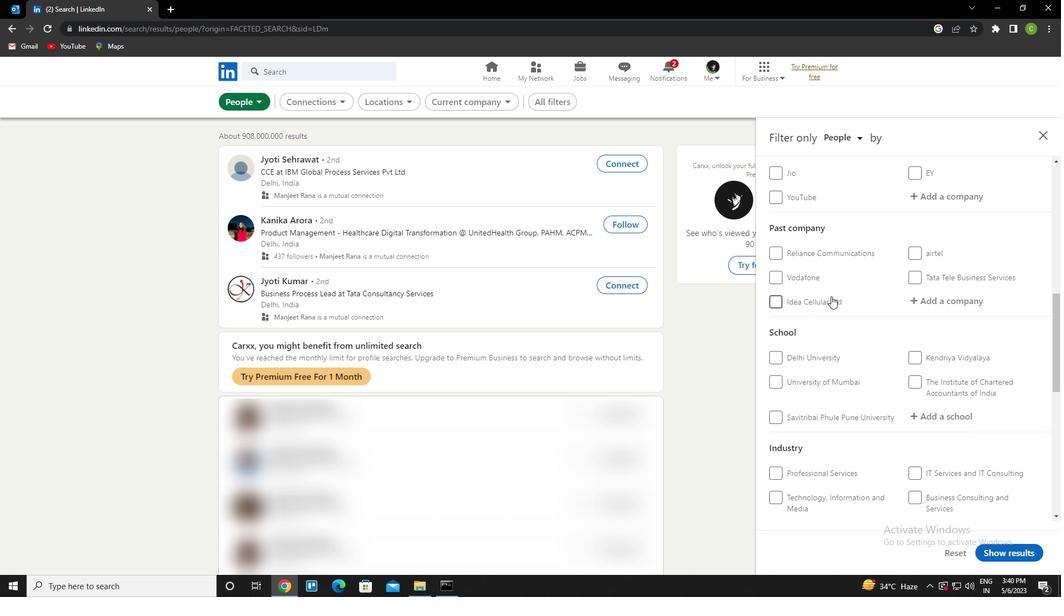 
Action: Mouse scrolled (848, 290) with delta (0, 0)
Screenshot: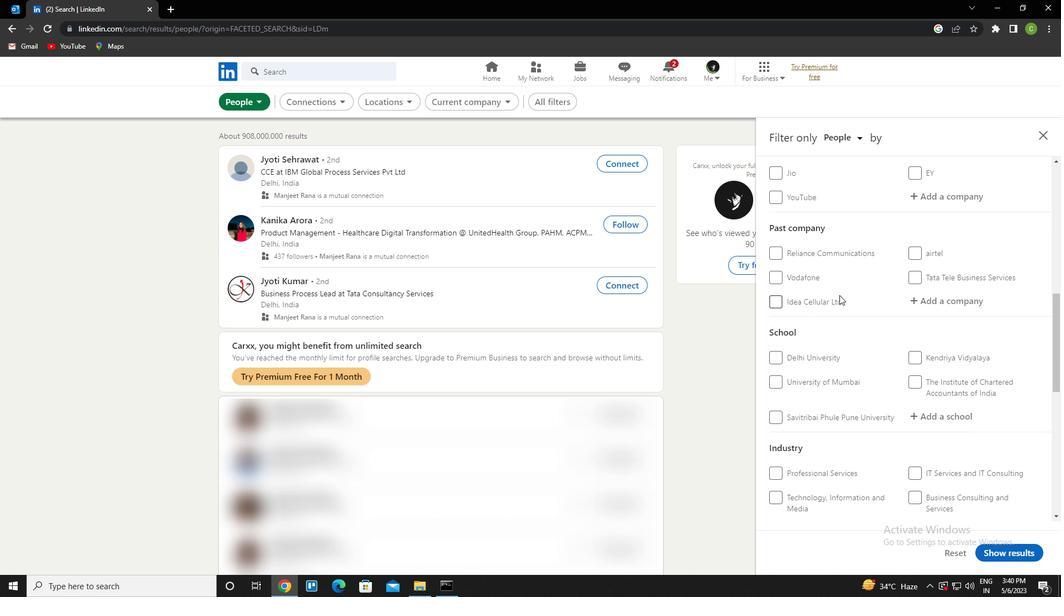 
Action: Mouse scrolled (848, 290) with delta (0, 0)
Screenshot: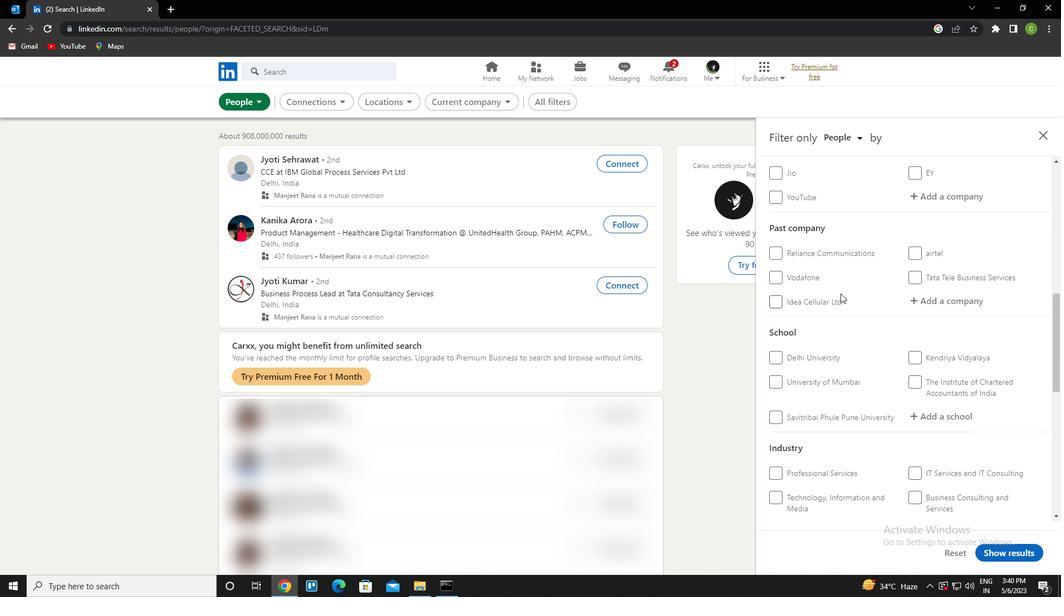 
Action: Mouse moved to (941, 308)
Screenshot: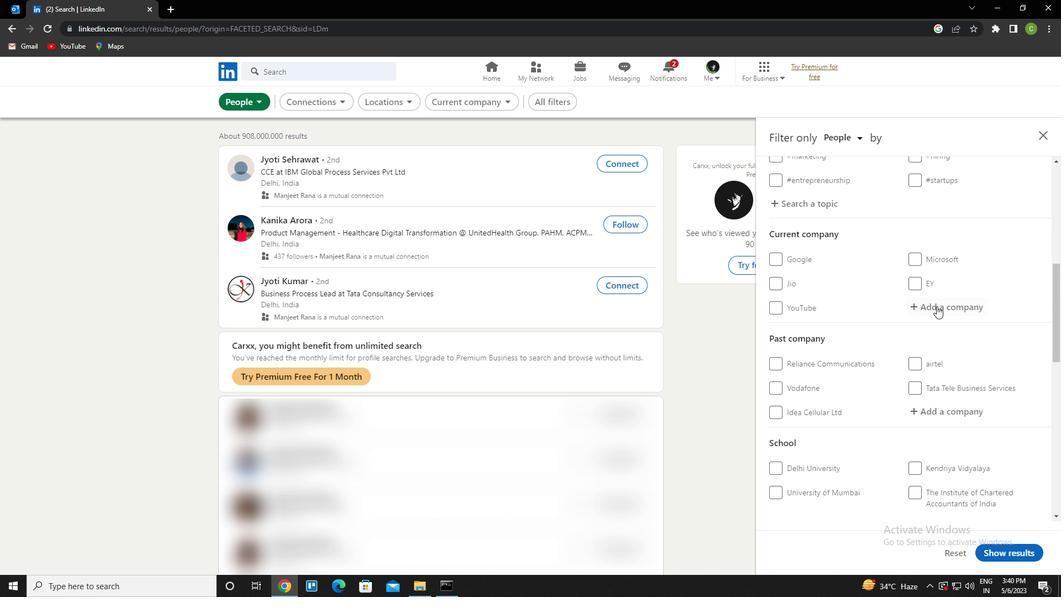 
Action: Mouse pressed left at (941, 308)
Screenshot: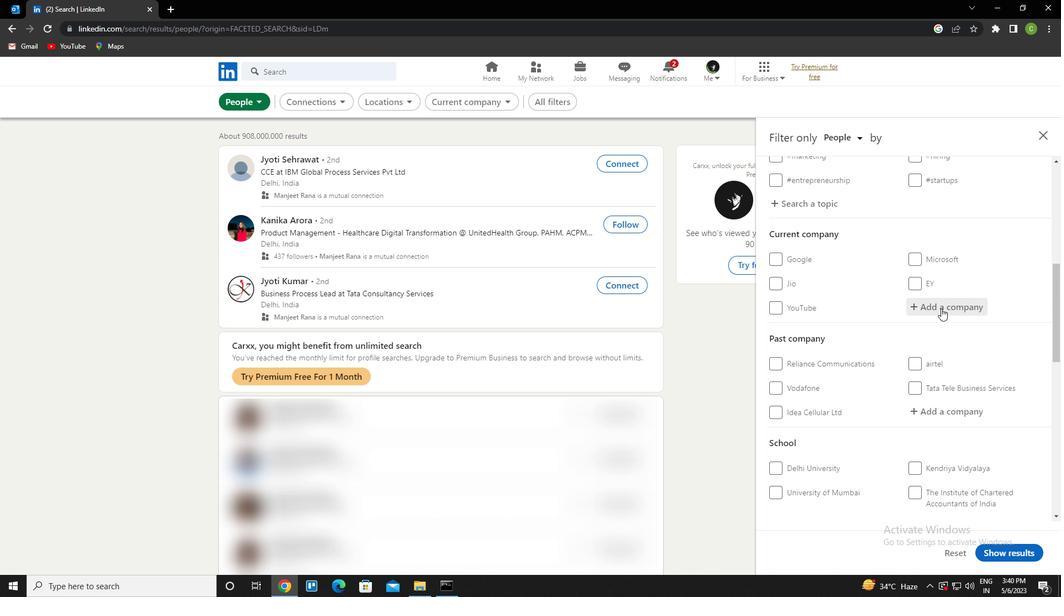 
Action: Key pressed <Key.caps_lock>i<Key.caps_lock>ndustrial<Key.space>lighy<Key.backspace>t<Key.space><Key.shift>&<Key.space><Key.down><Key.enter>
Screenshot: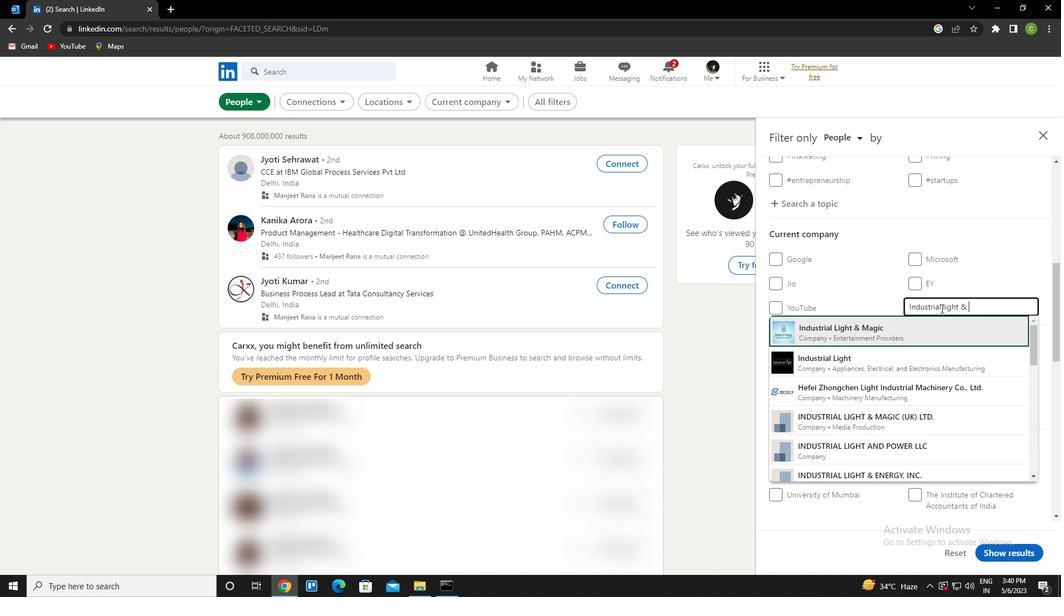 
Action: Mouse scrolled (941, 307) with delta (0, 0)
Screenshot: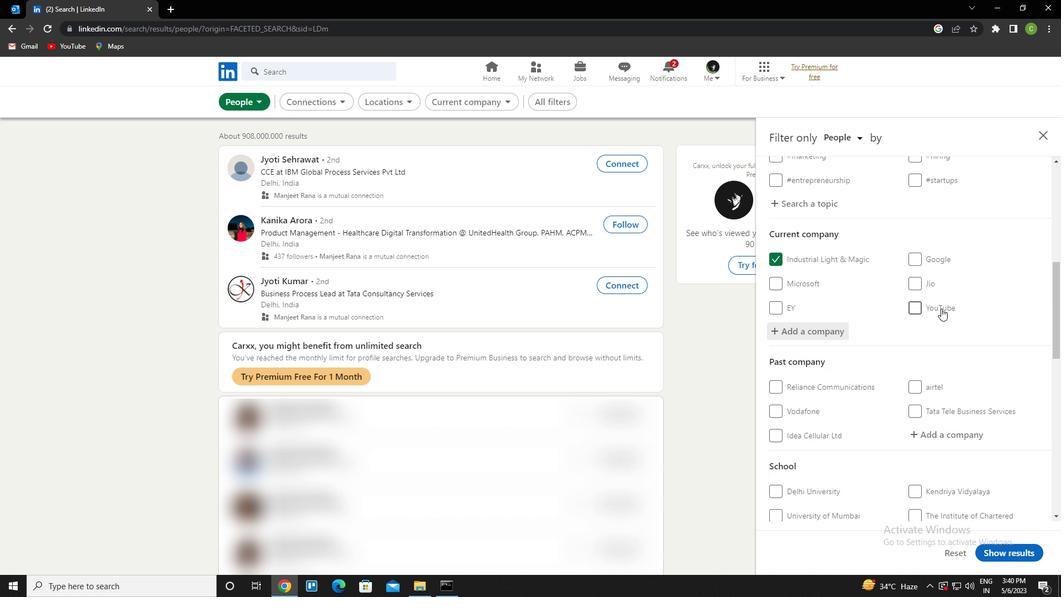 
Action: Mouse scrolled (941, 307) with delta (0, 0)
Screenshot: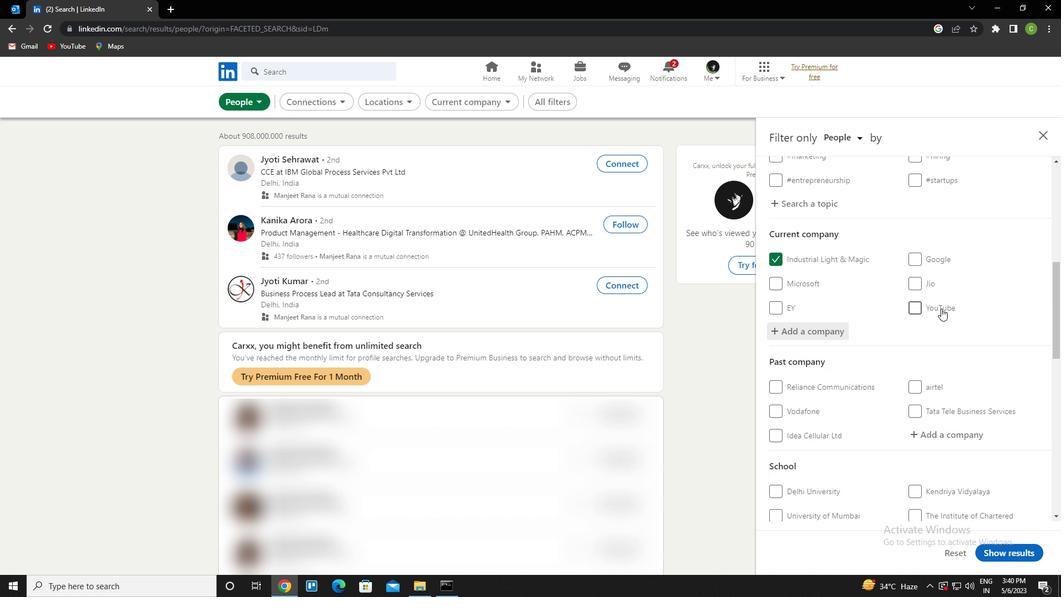 
Action: Mouse moved to (938, 316)
Screenshot: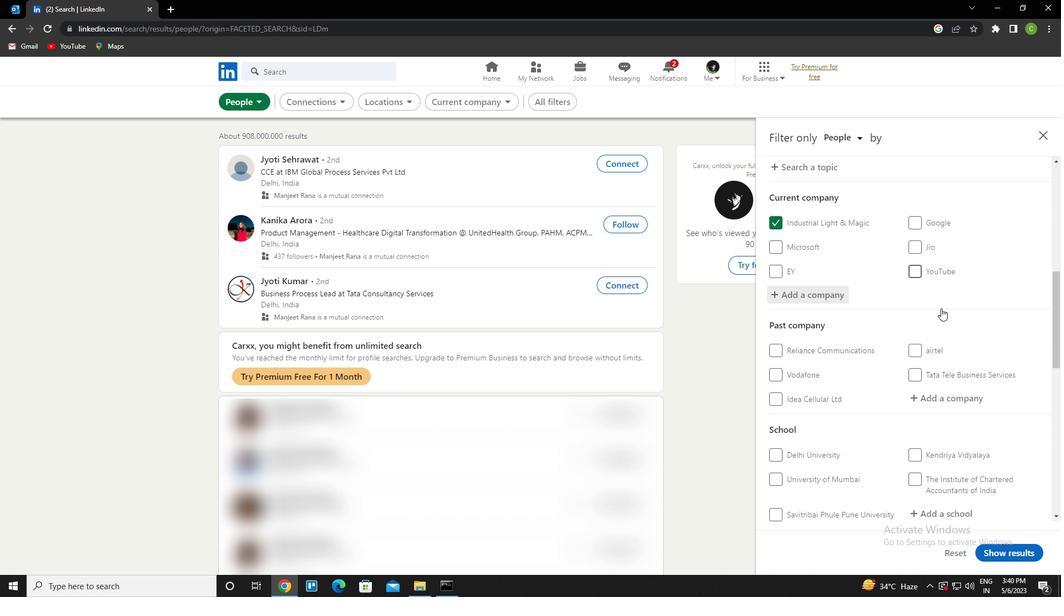 
Action: Mouse scrolled (938, 315) with delta (0, 0)
Screenshot: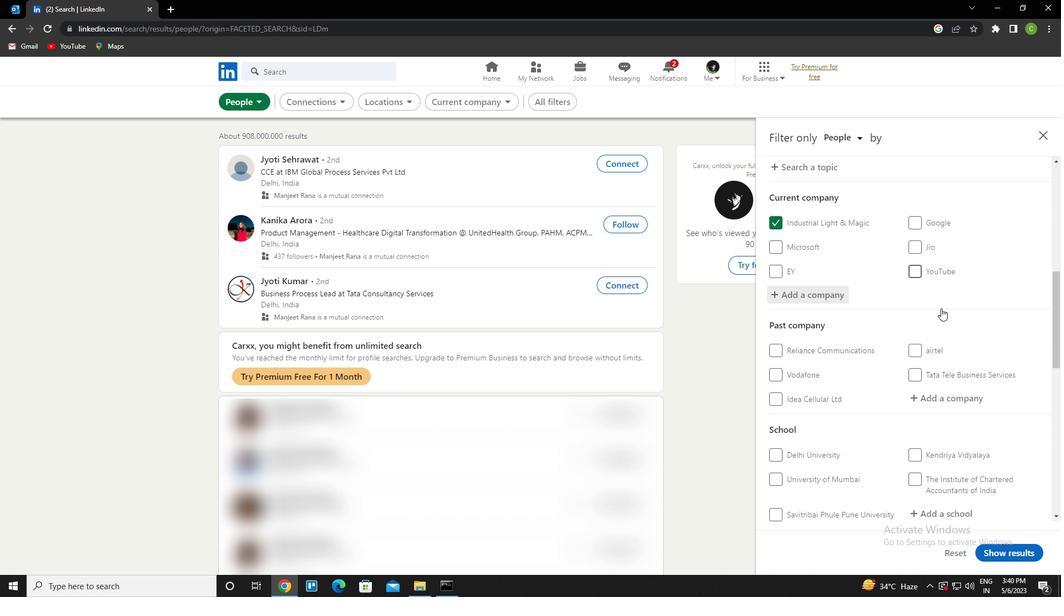 
Action: Mouse moved to (941, 387)
Screenshot: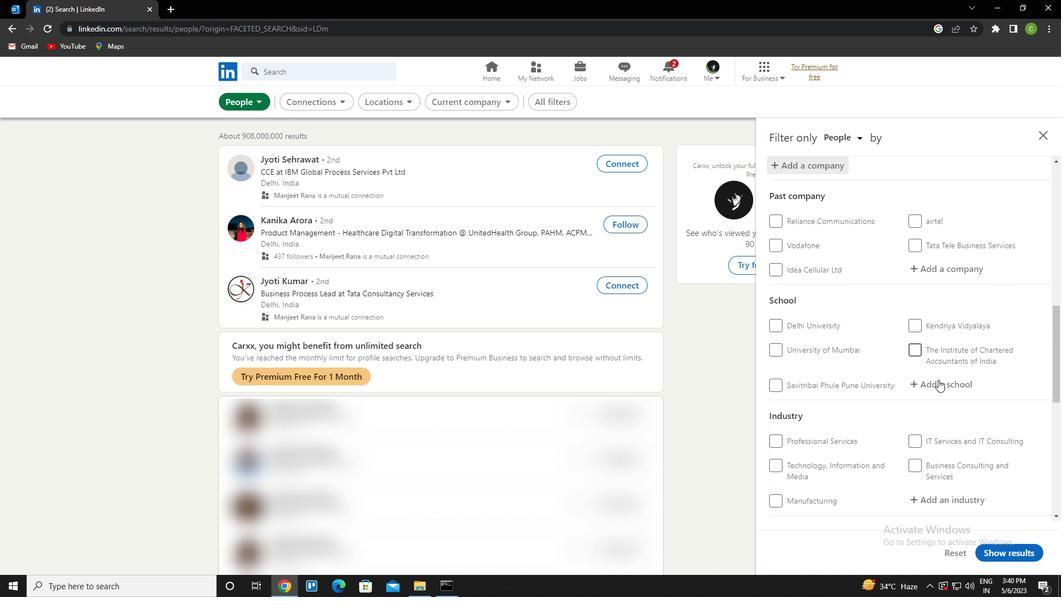 
Action: Mouse pressed left at (941, 387)
Screenshot: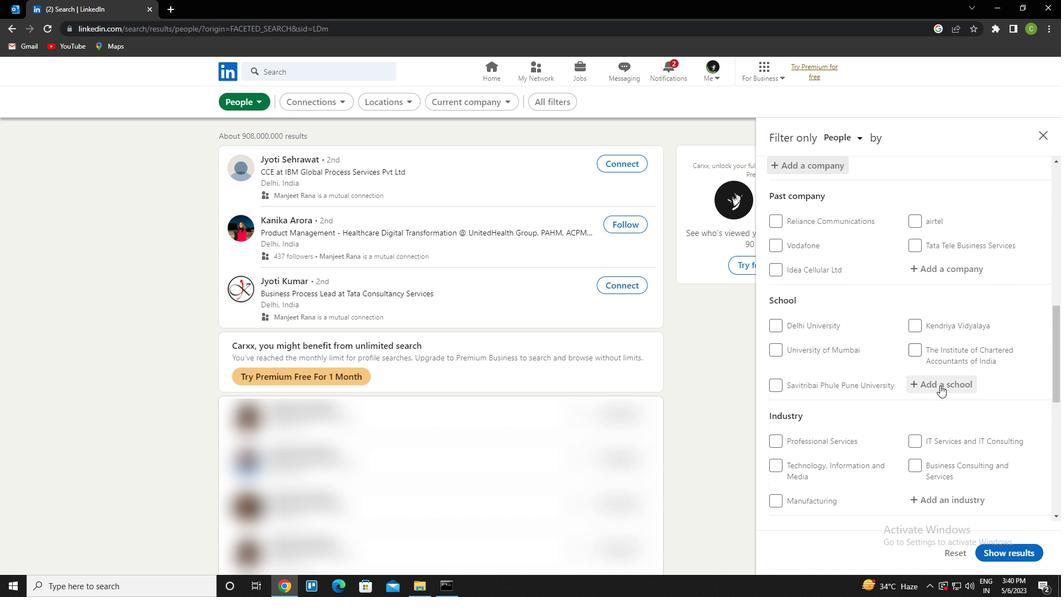 
Action: Key pressed <Key.caps_lock>I<Key.caps_lock>NDIAN<Key.space>INSTITUTE<Key.space>OF<Key.space>MANAGEMENT<Key.down><Key.down><Key.down><Key.down><Key.down><Key.down><Key.down><Key.down><Key.down><Key.down><Key.down><Key.down><Key.down><Key.space>RANCHI<Key.down><Key.enter>
Screenshot: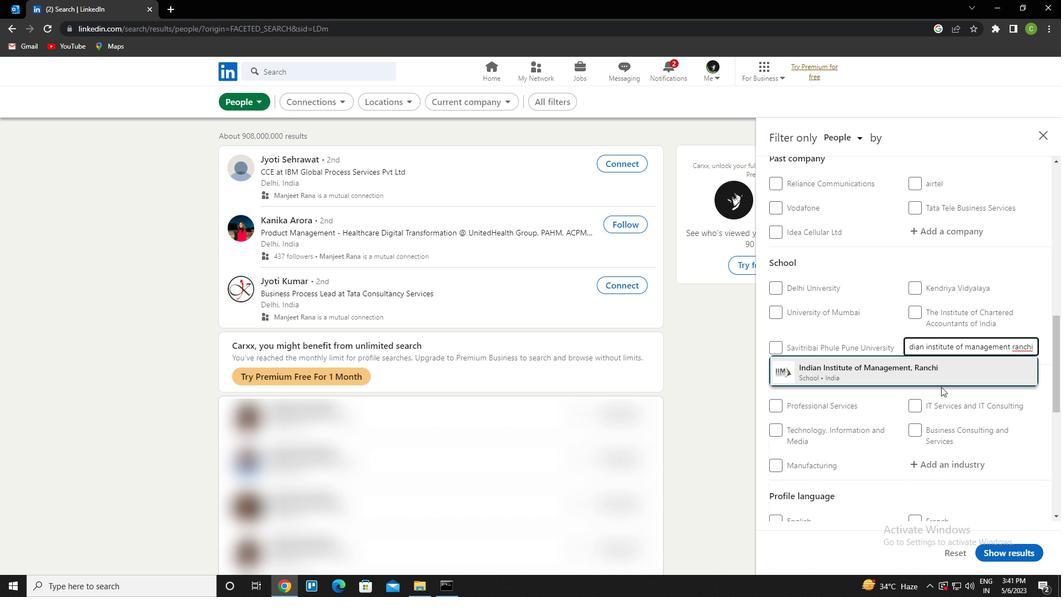 
Action: Mouse moved to (963, 336)
Screenshot: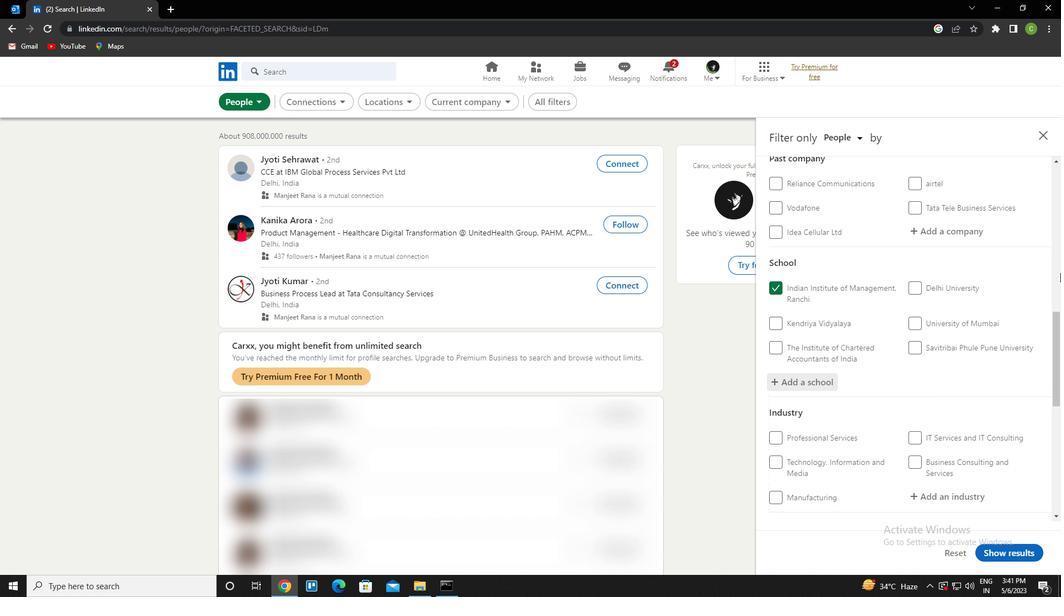 
Action: Mouse scrolled (963, 336) with delta (0, 0)
Screenshot: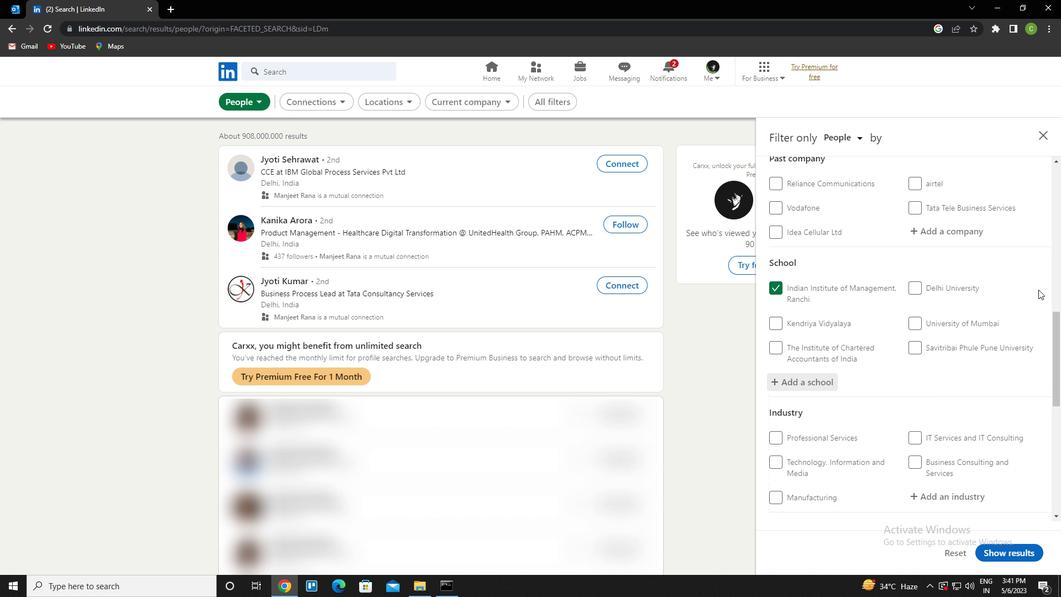 
Action: Mouse moved to (962, 340)
Screenshot: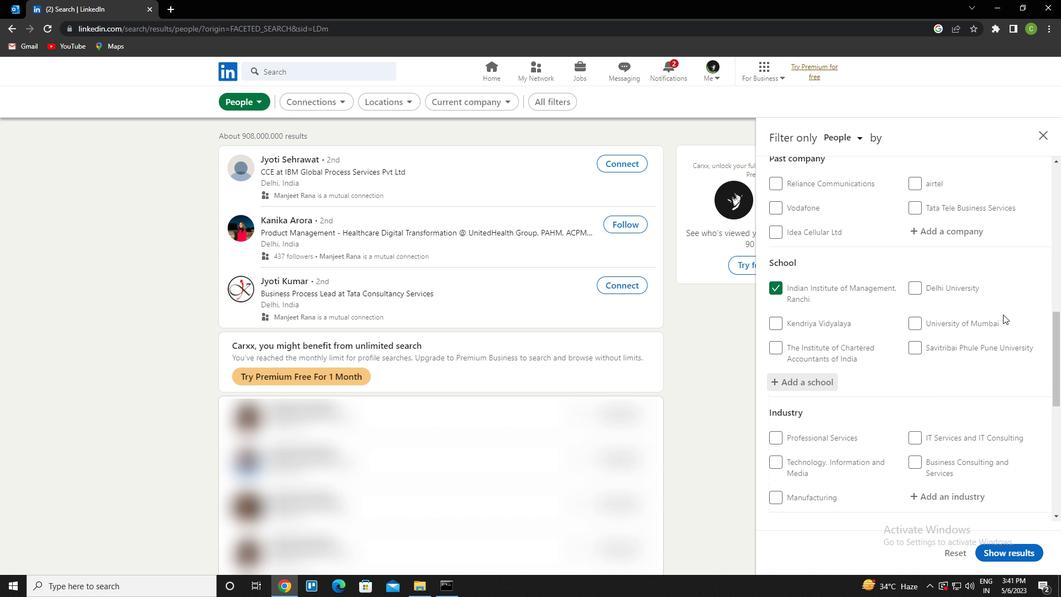 
Action: Mouse scrolled (962, 340) with delta (0, 0)
Screenshot: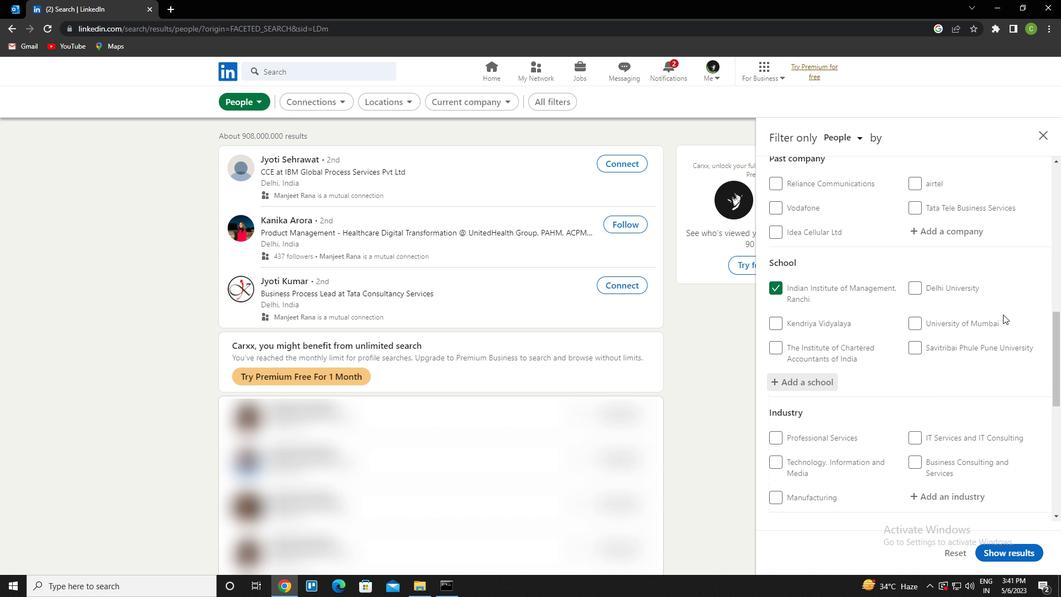 
Action: Mouse moved to (962, 345)
Screenshot: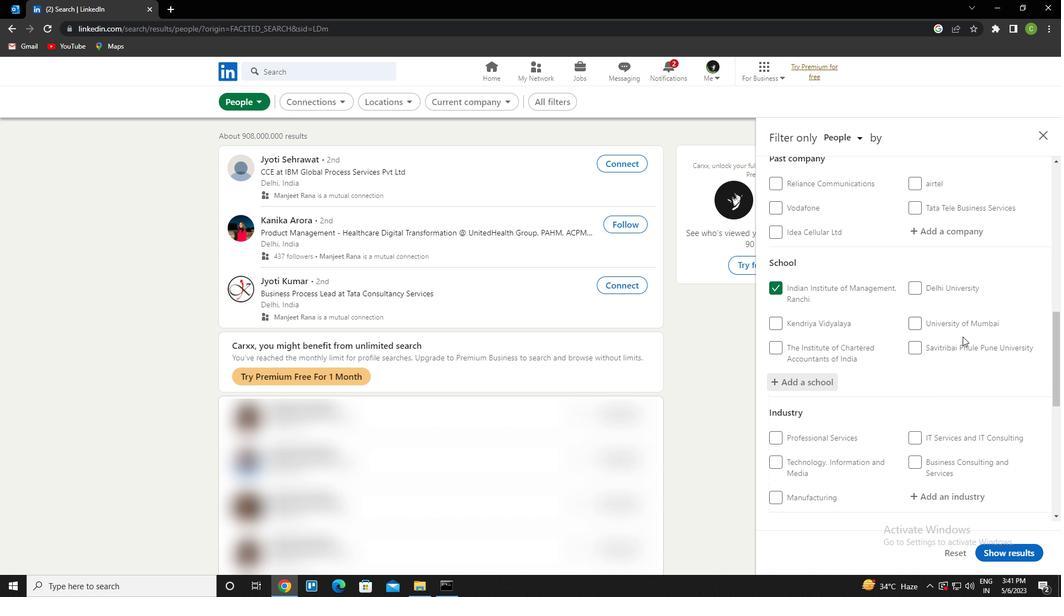 
Action: Mouse scrolled (962, 345) with delta (0, 0)
Screenshot: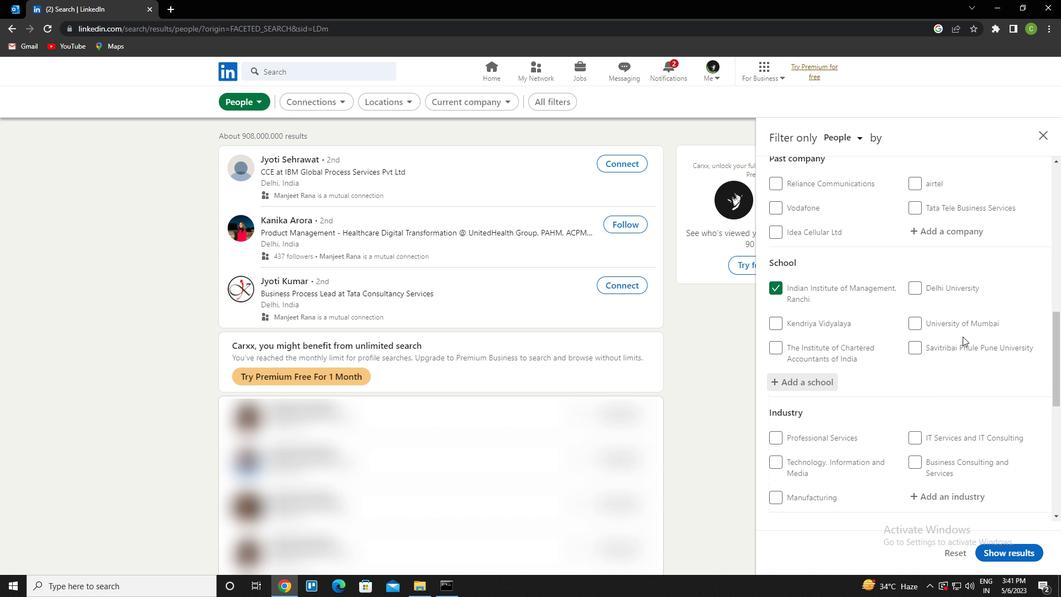 
Action: Mouse moved to (967, 331)
Screenshot: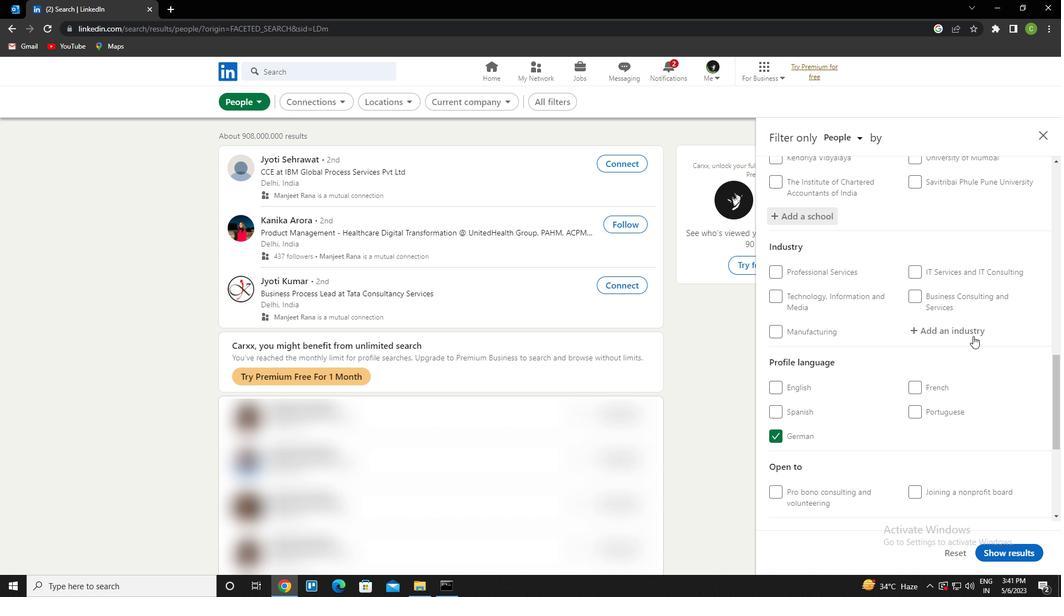 
Action: Mouse pressed left at (967, 331)
Screenshot: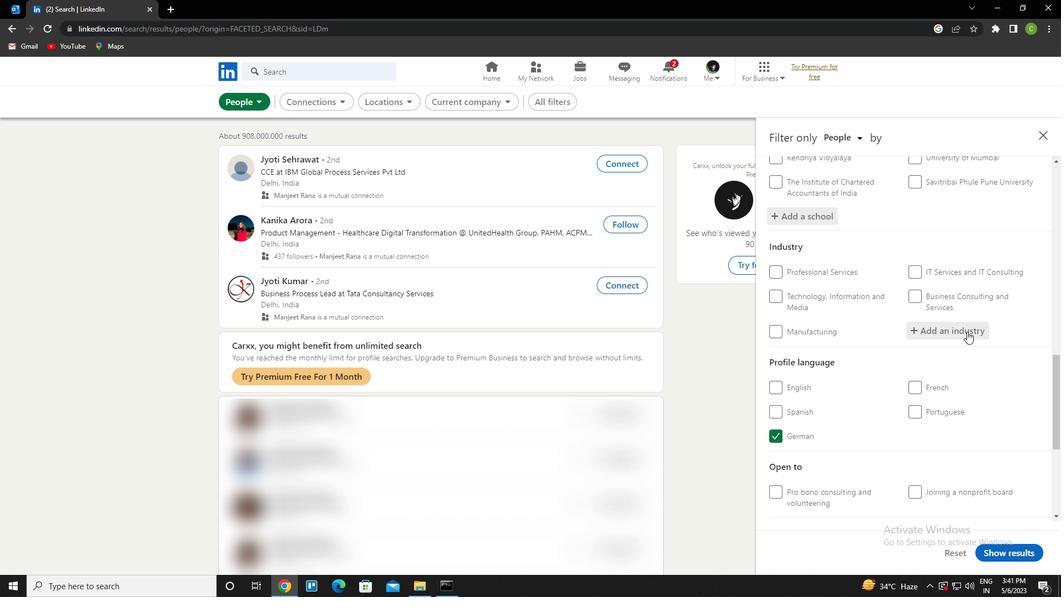 
Action: Key pressed PET<Key.space>SERVICES<Key.down><Key.enter>
Screenshot: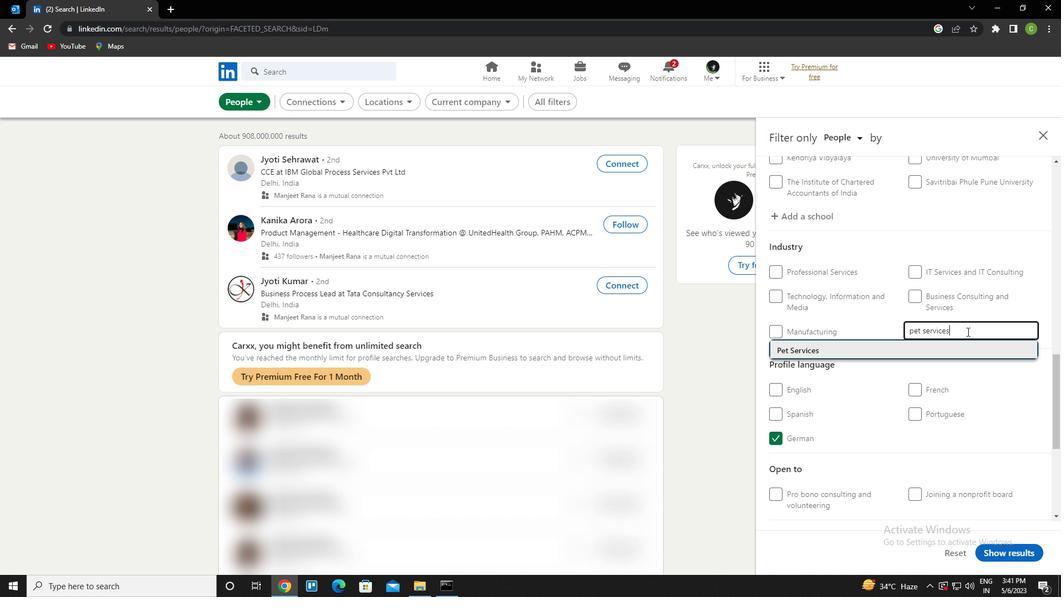 
Action: Mouse moved to (965, 333)
Screenshot: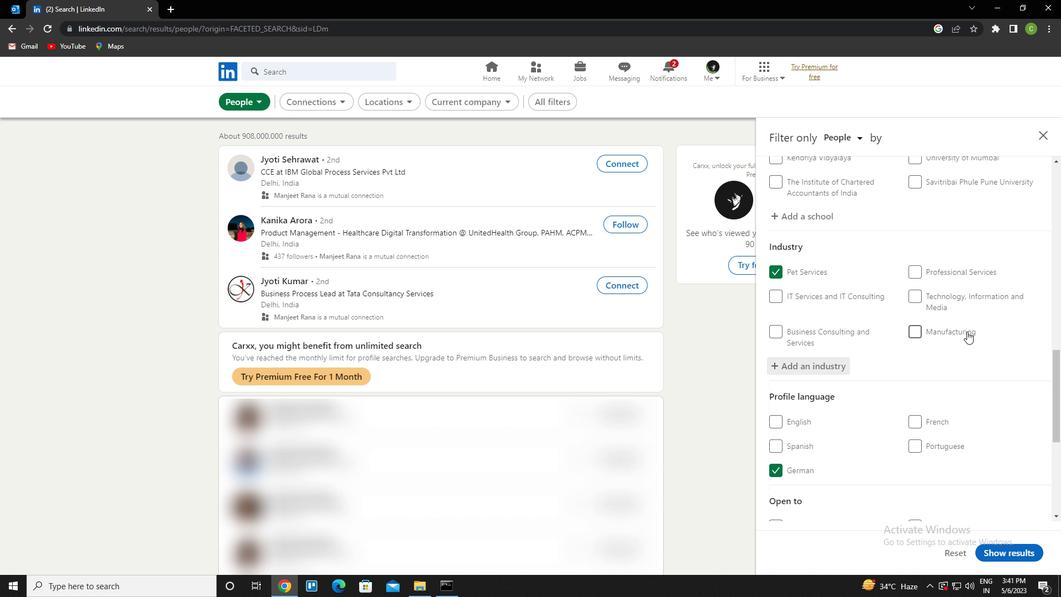 
Action: Mouse scrolled (965, 333) with delta (0, 0)
Screenshot: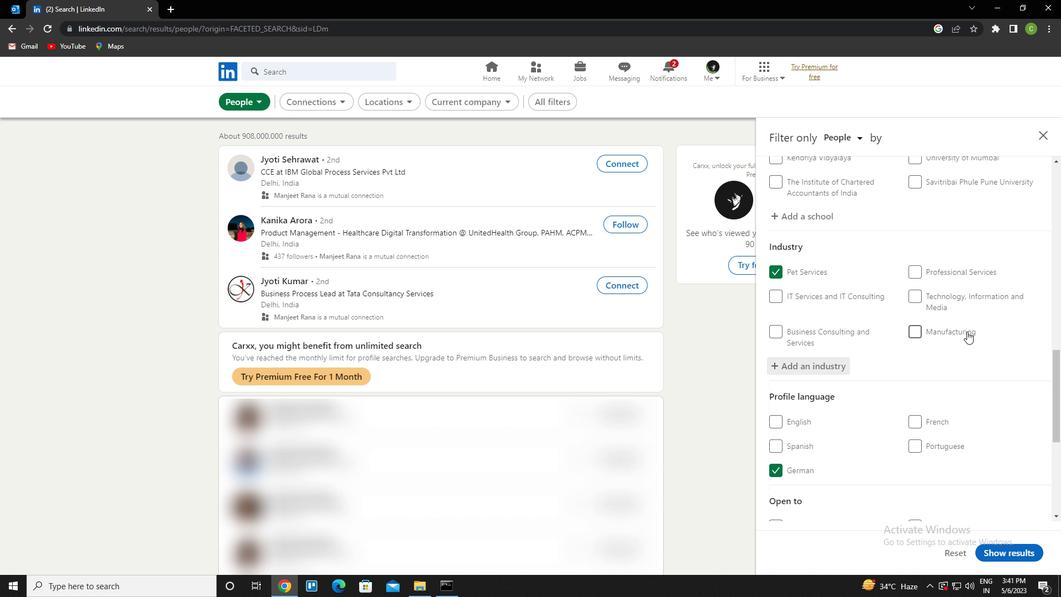 
Action: Mouse moved to (964, 338)
Screenshot: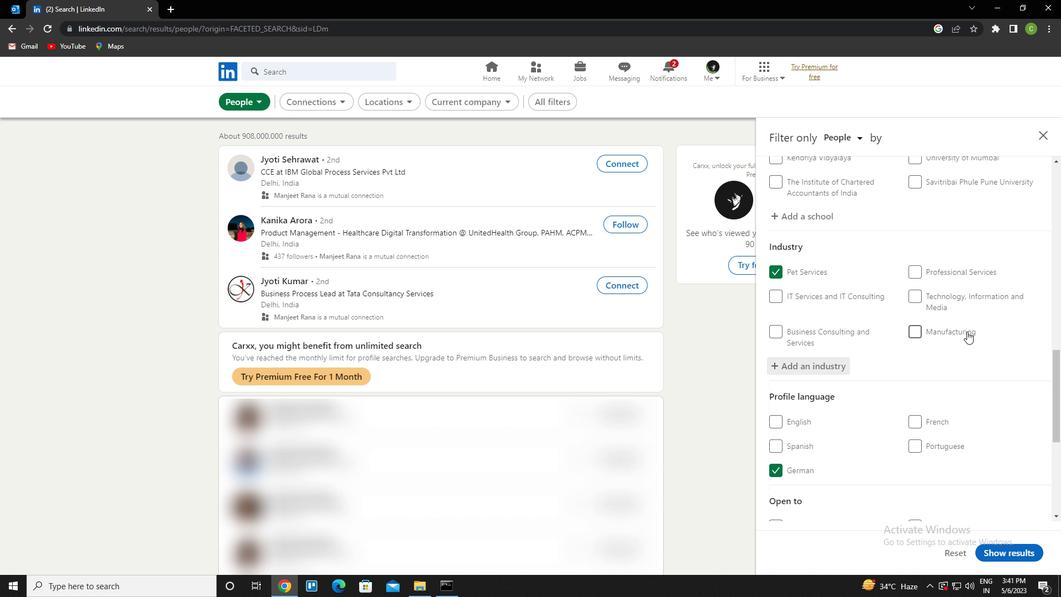 
Action: Mouse scrolled (964, 337) with delta (0, 0)
Screenshot: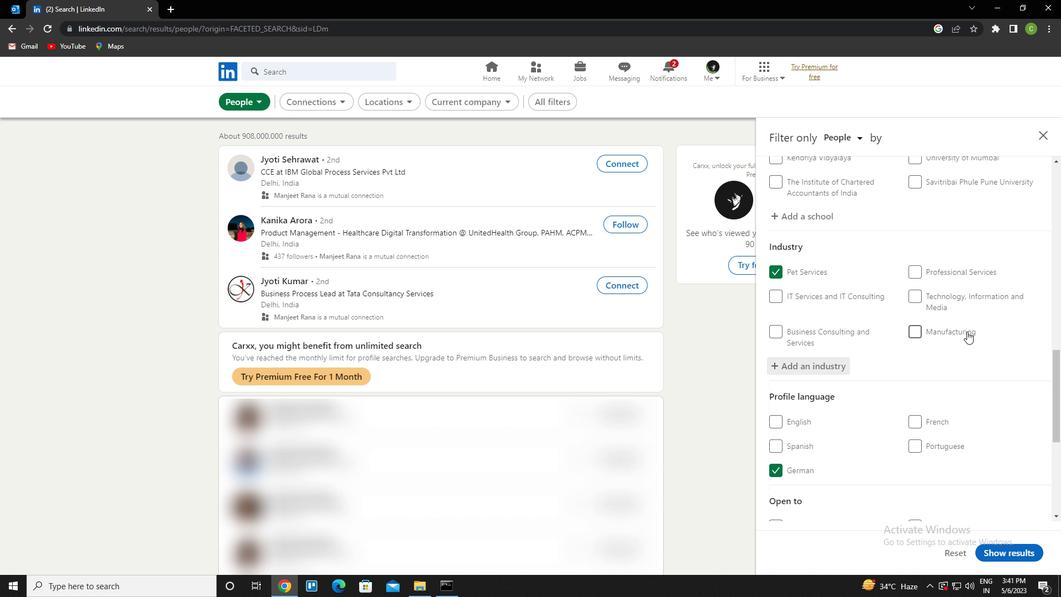 
Action: Mouse moved to (963, 338)
Screenshot: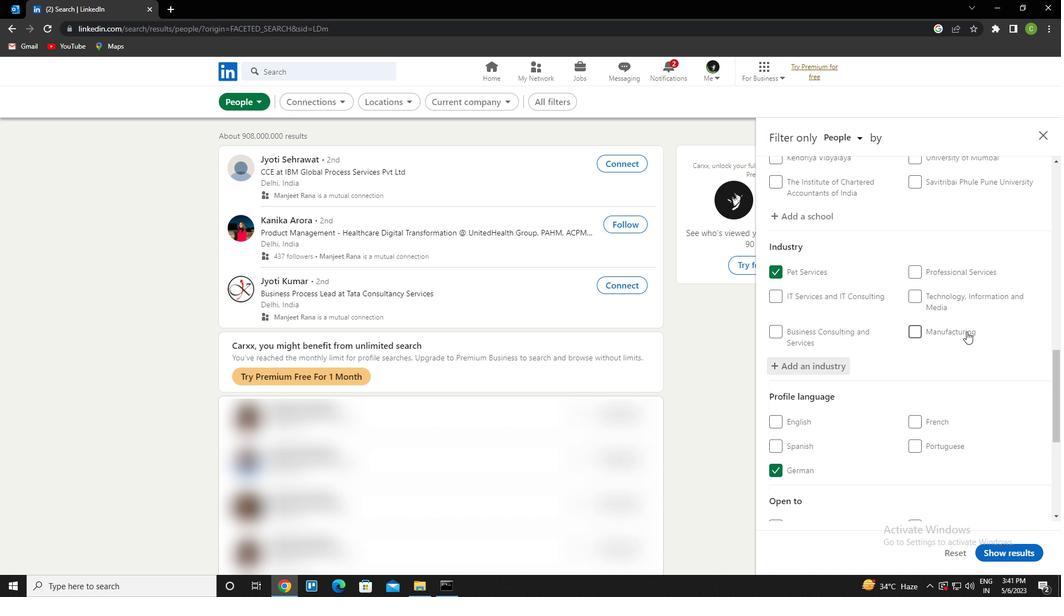 
Action: Mouse scrolled (963, 338) with delta (0, 0)
Screenshot: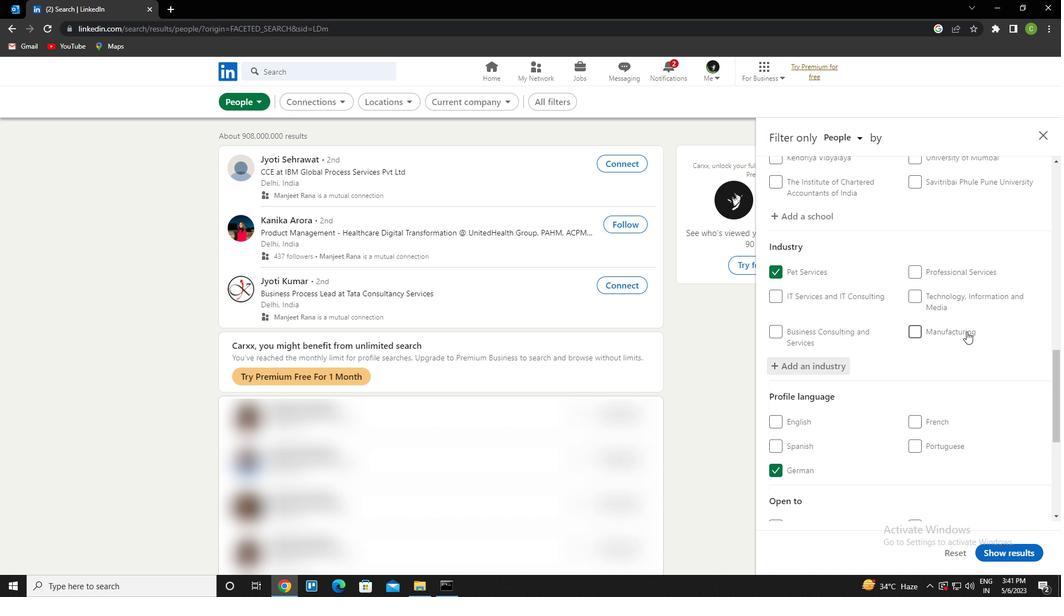
Action: Mouse moved to (963, 340)
Screenshot: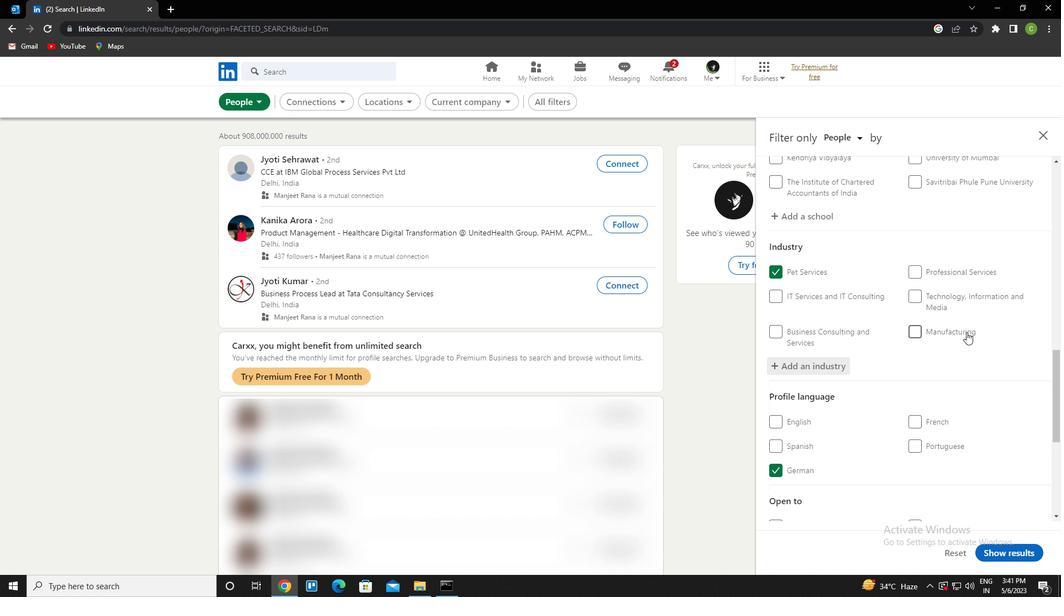 
Action: Mouse scrolled (963, 339) with delta (0, 0)
Screenshot: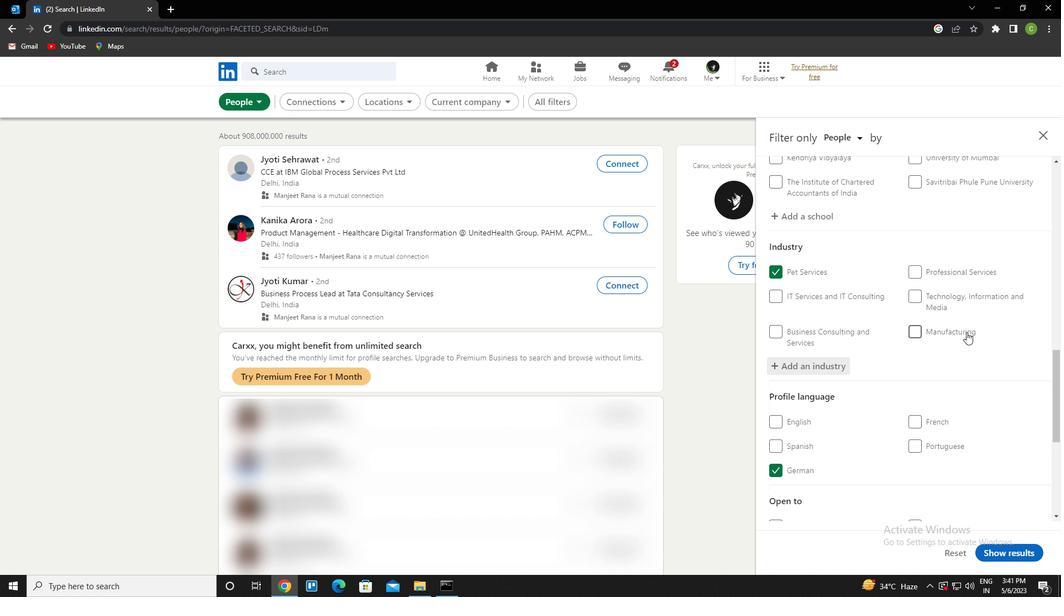 
Action: Mouse moved to (963, 341)
Screenshot: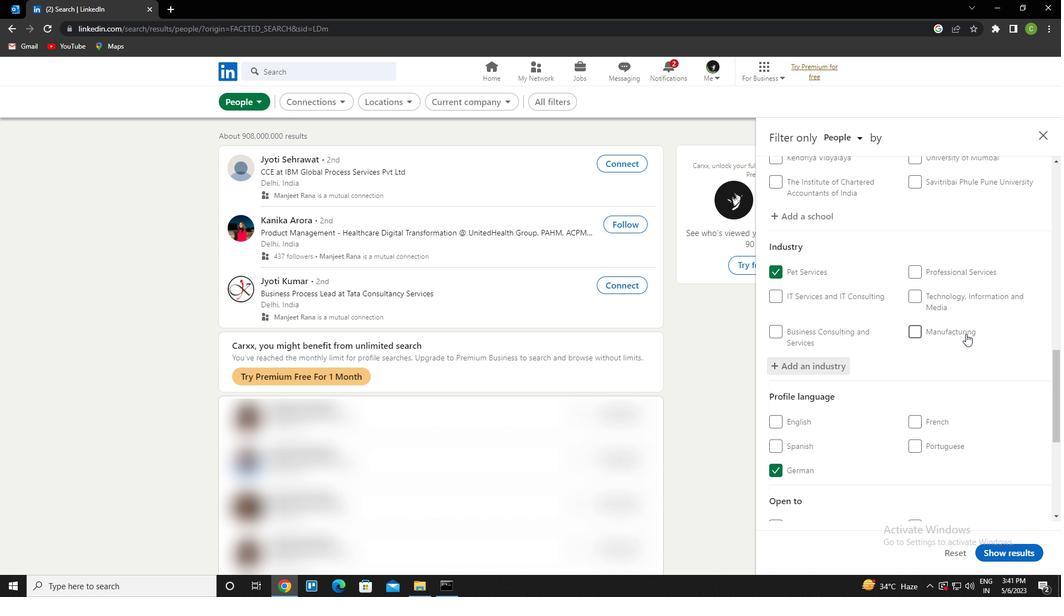 
Action: Mouse scrolled (963, 340) with delta (0, 0)
Screenshot: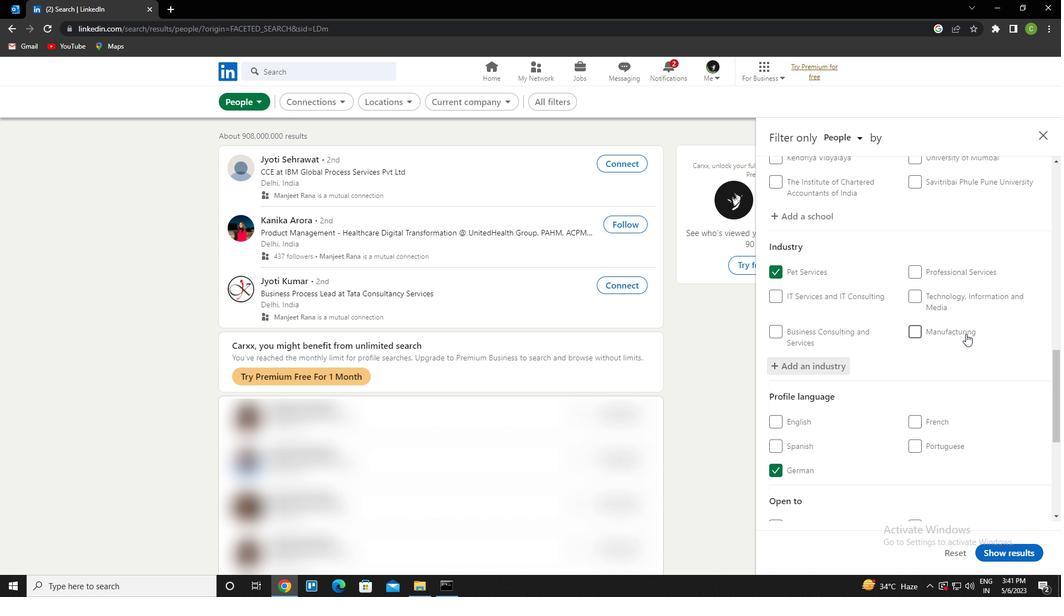 
Action: Mouse moved to (962, 347)
Screenshot: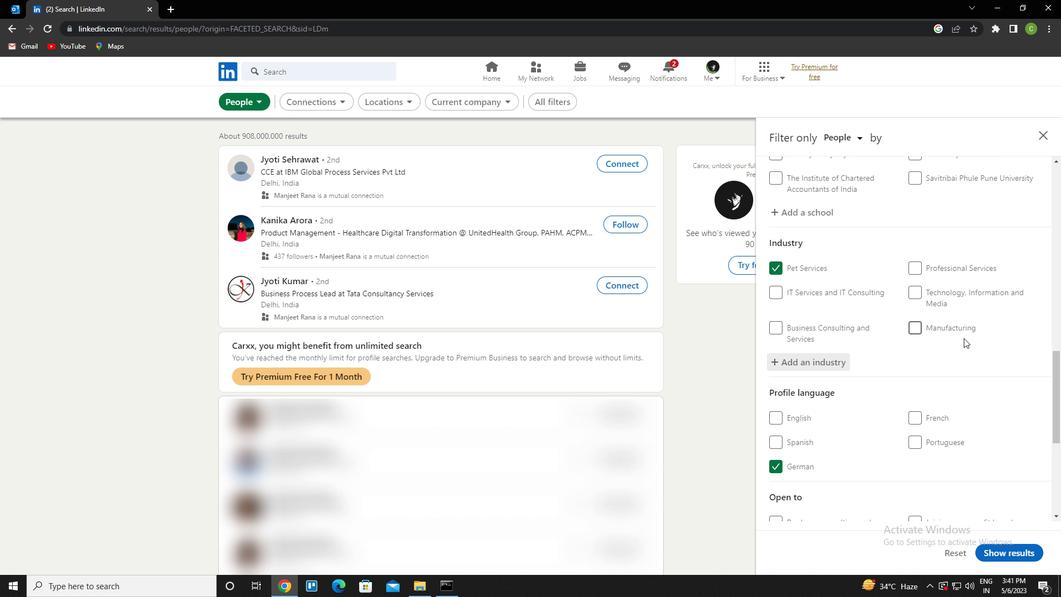 
Action: Mouse scrolled (962, 347) with delta (0, 0)
Screenshot: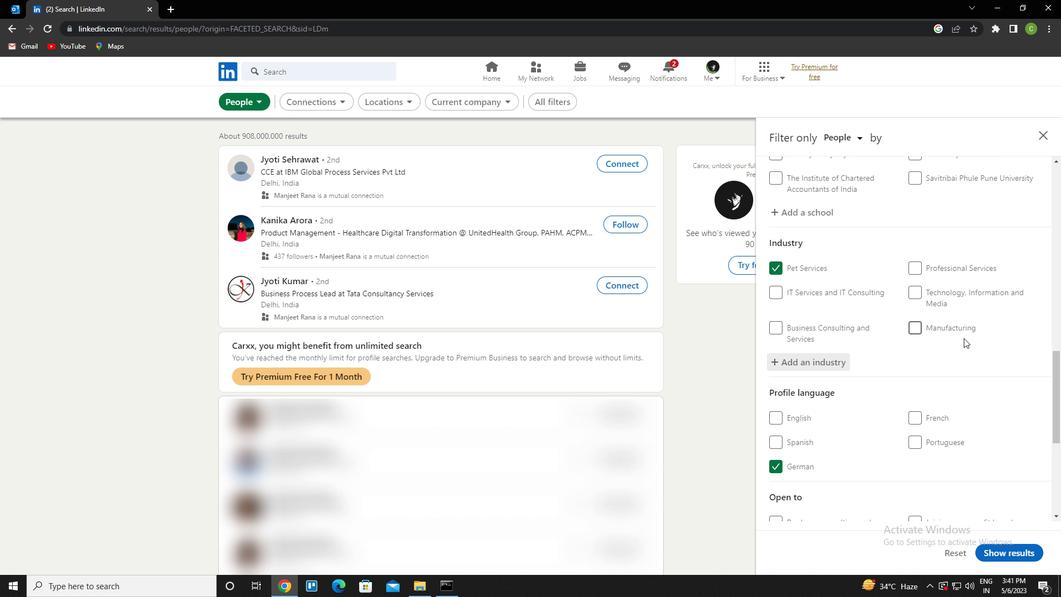 
Action: Mouse moved to (947, 367)
Screenshot: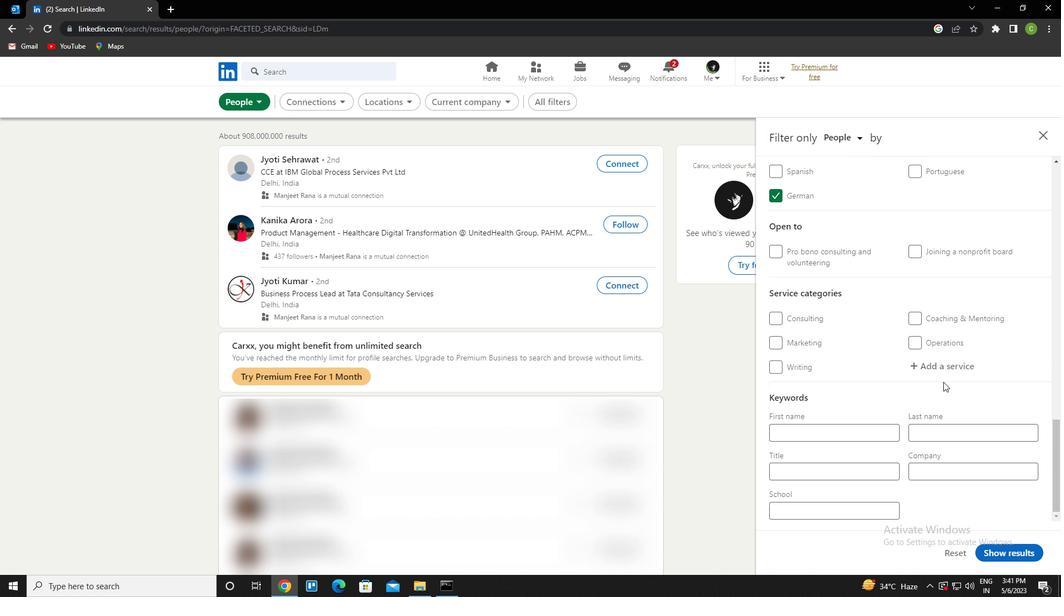 
Action: Mouse pressed left at (947, 367)
Screenshot: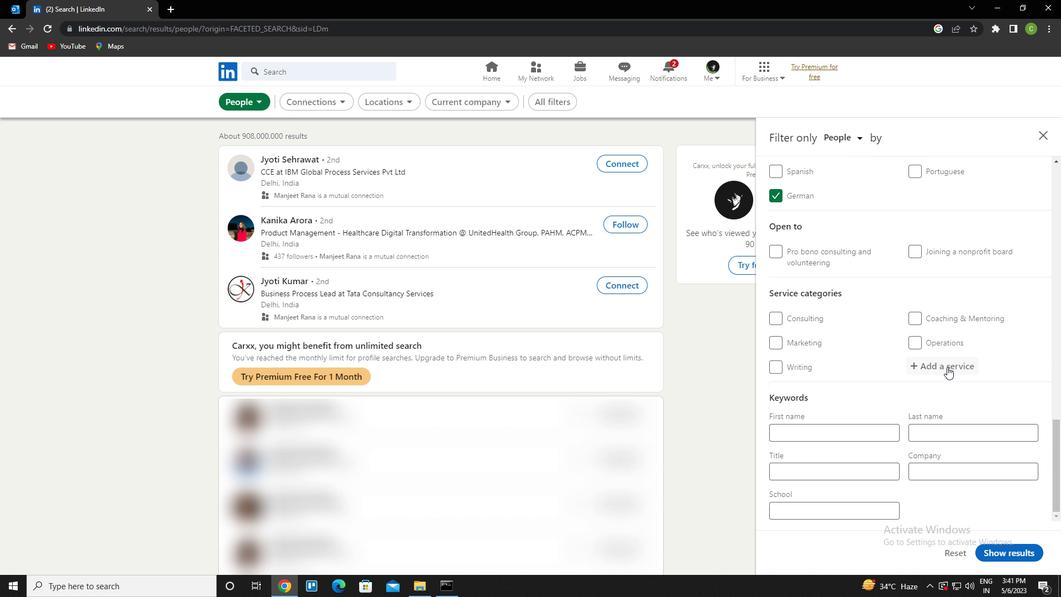 
Action: Key pressed CUSTOMER<Key.space>SERVICES<Key.down><Key.enter>
Screenshot: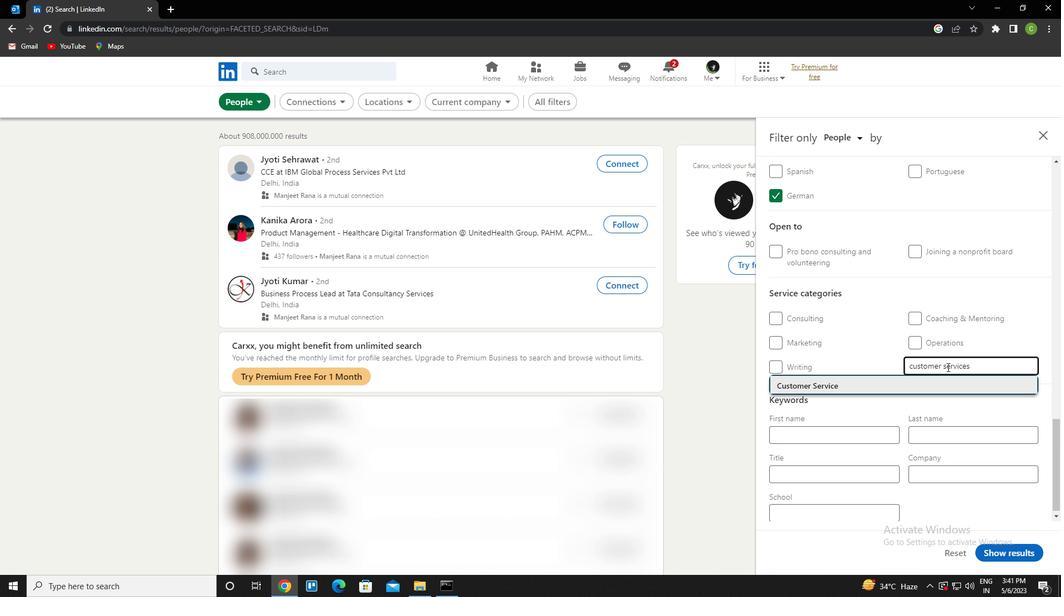 
Action: Mouse scrolled (947, 366) with delta (0, 0)
Screenshot: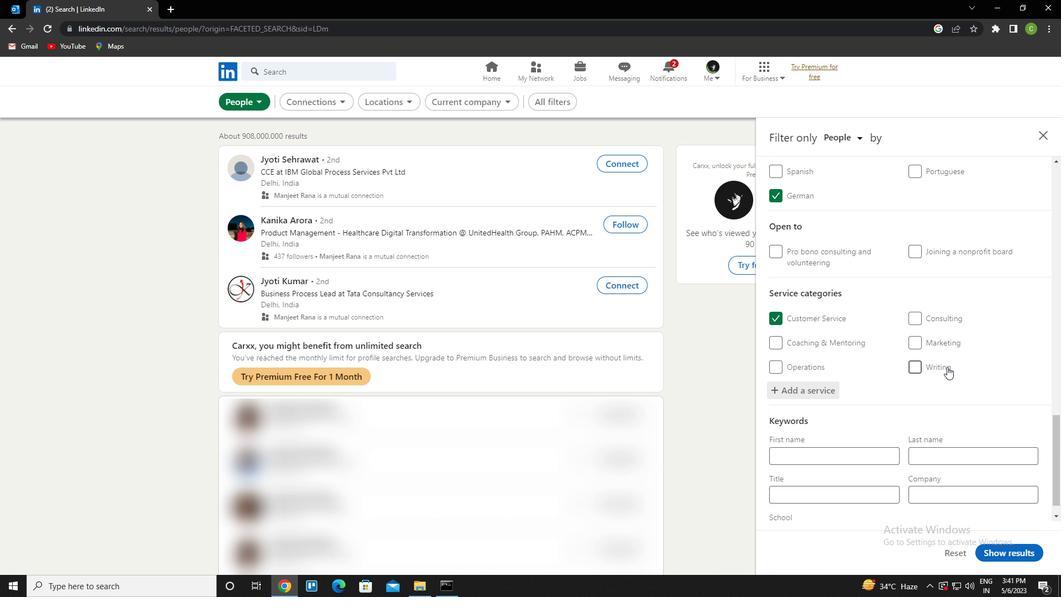 
Action: Mouse scrolled (947, 366) with delta (0, 0)
Screenshot: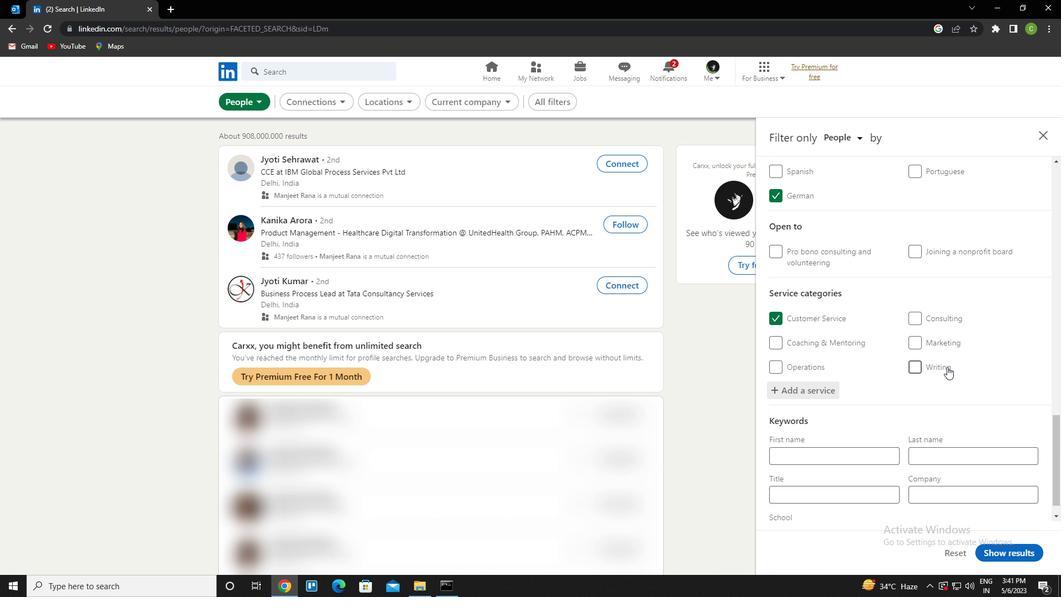 
Action: Mouse scrolled (947, 366) with delta (0, 0)
Screenshot: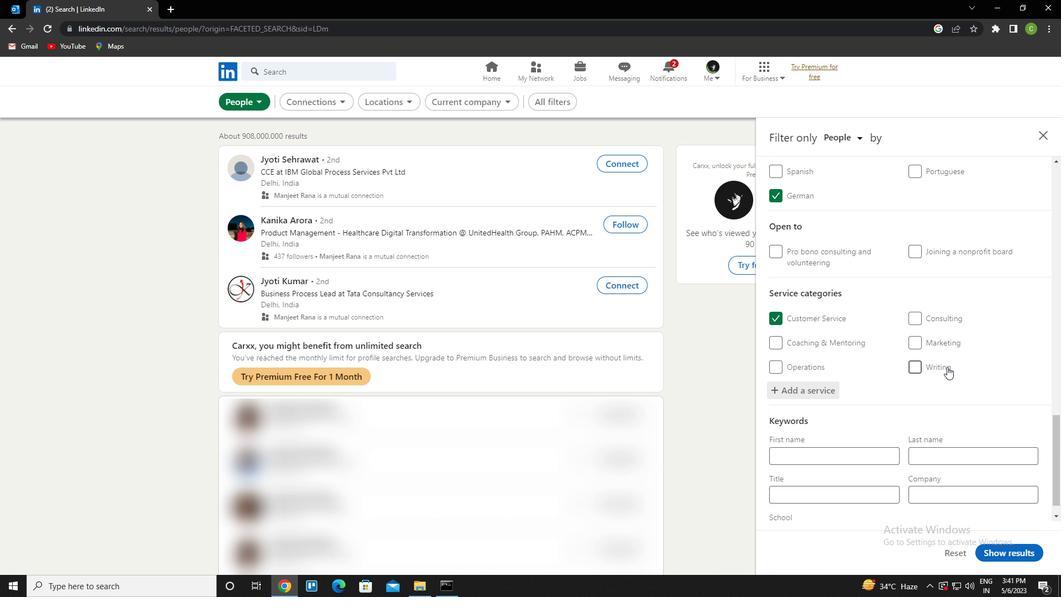 
Action: Mouse scrolled (947, 366) with delta (0, 0)
Screenshot: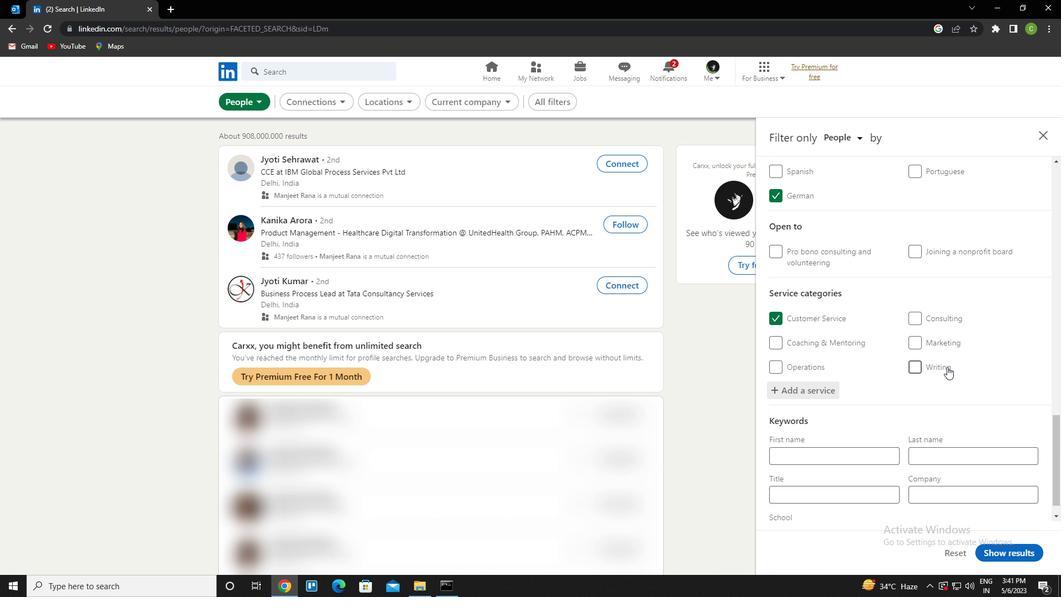 
Action: Mouse scrolled (947, 366) with delta (0, 0)
Screenshot: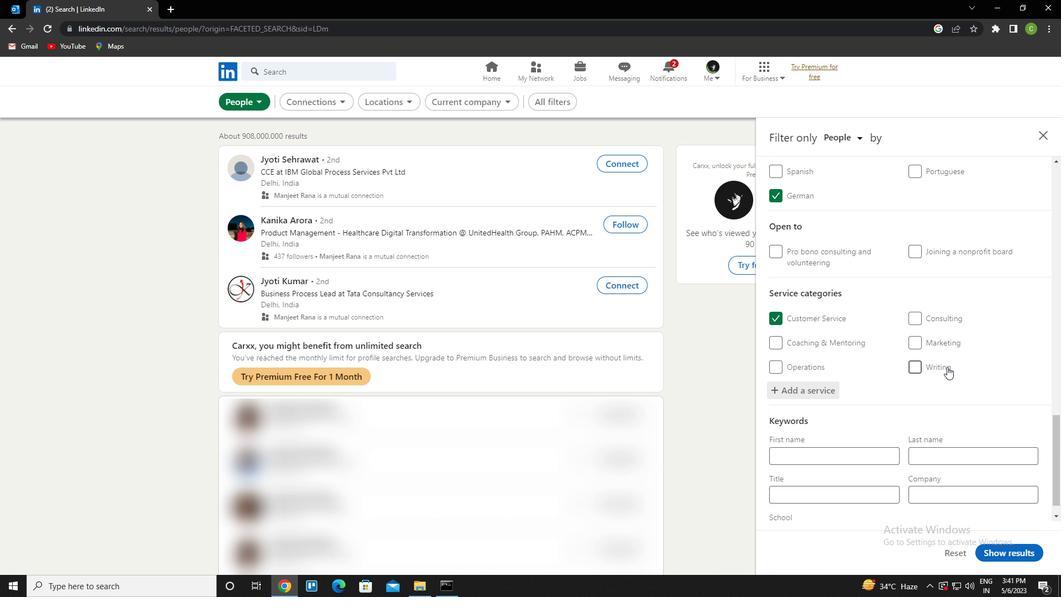 
Action: Mouse scrolled (947, 366) with delta (0, 0)
Screenshot: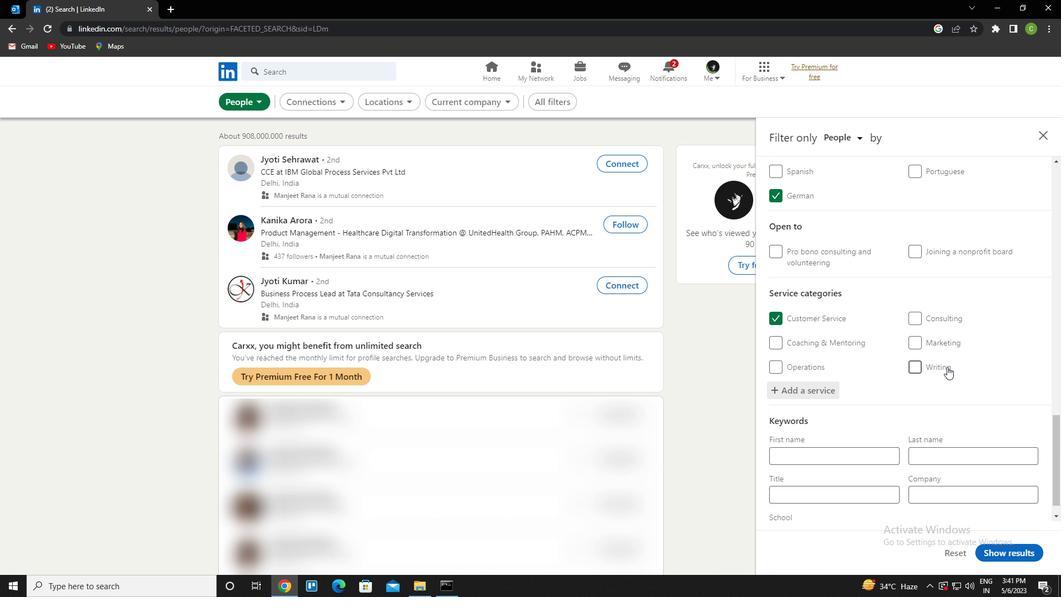 
Action: Mouse moved to (946, 367)
Screenshot: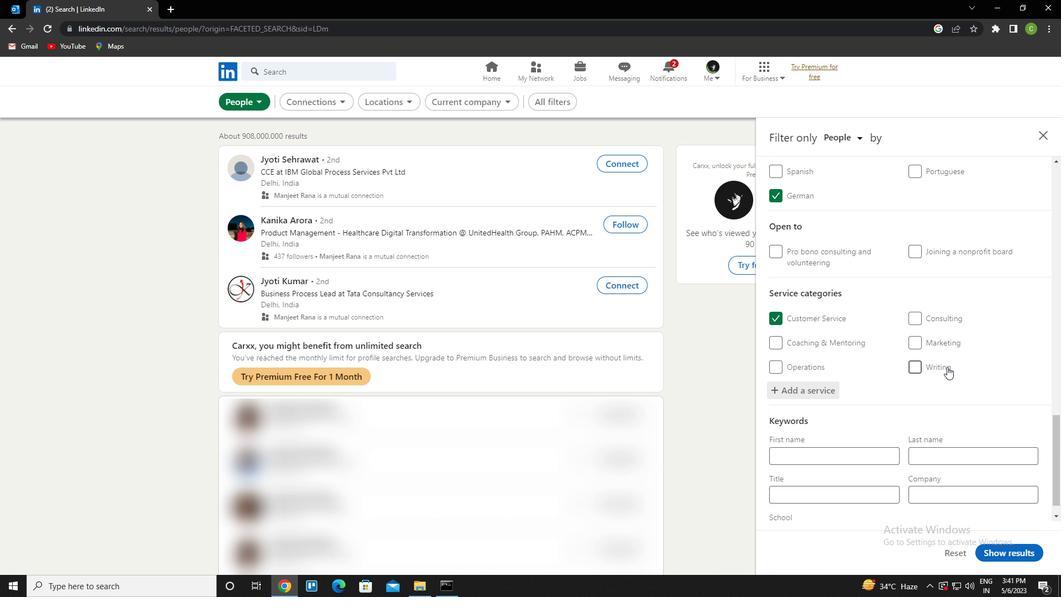 
Action: Mouse scrolled (946, 367) with delta (0, 0)
Screenshot: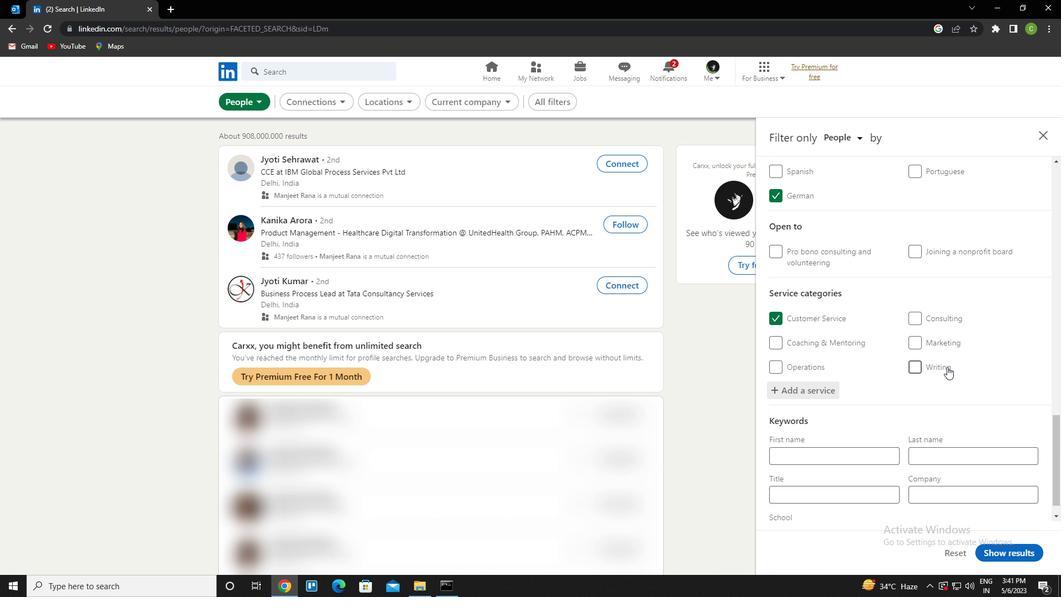 
Action: Mouse moved to (832, 473)
Screenshot: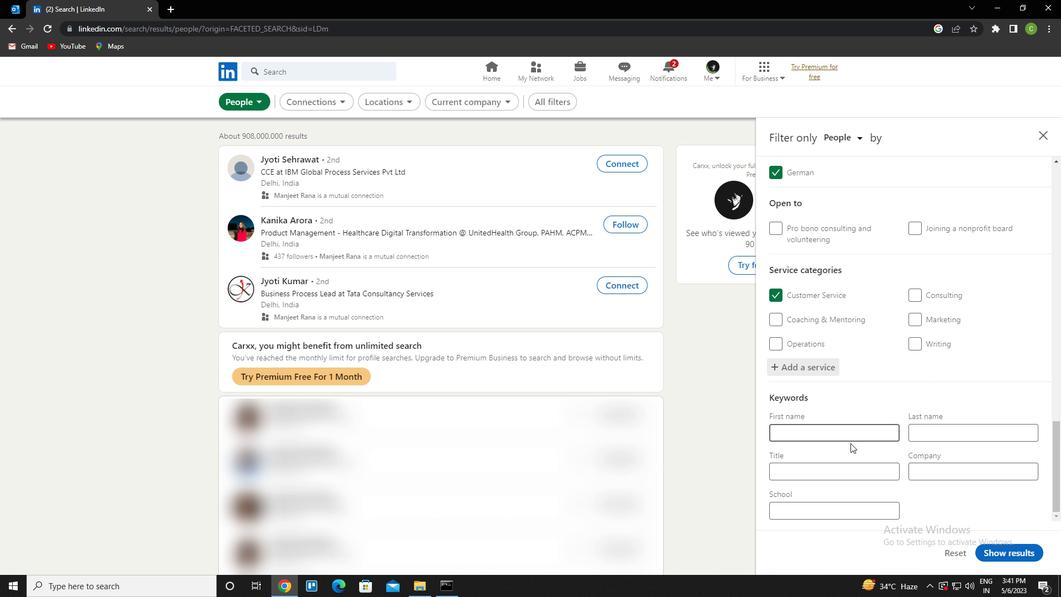 
Action: Mouse pressed left at (832, 473)
Screenshot: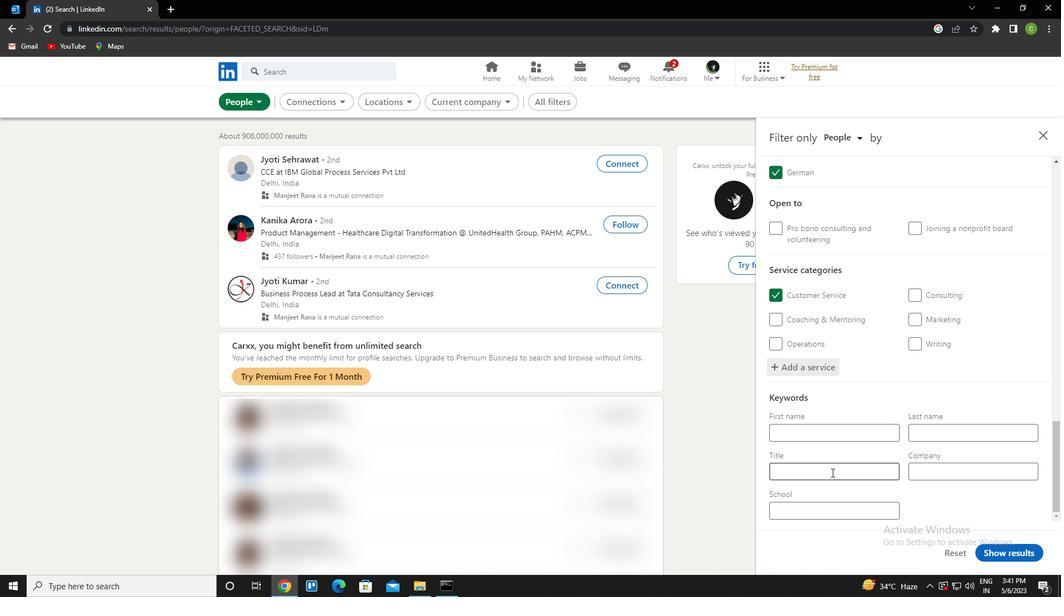 
Action: Key pressed <Key.caps_lock>A<Key.caps_lock>RCHITECT
Screenshot: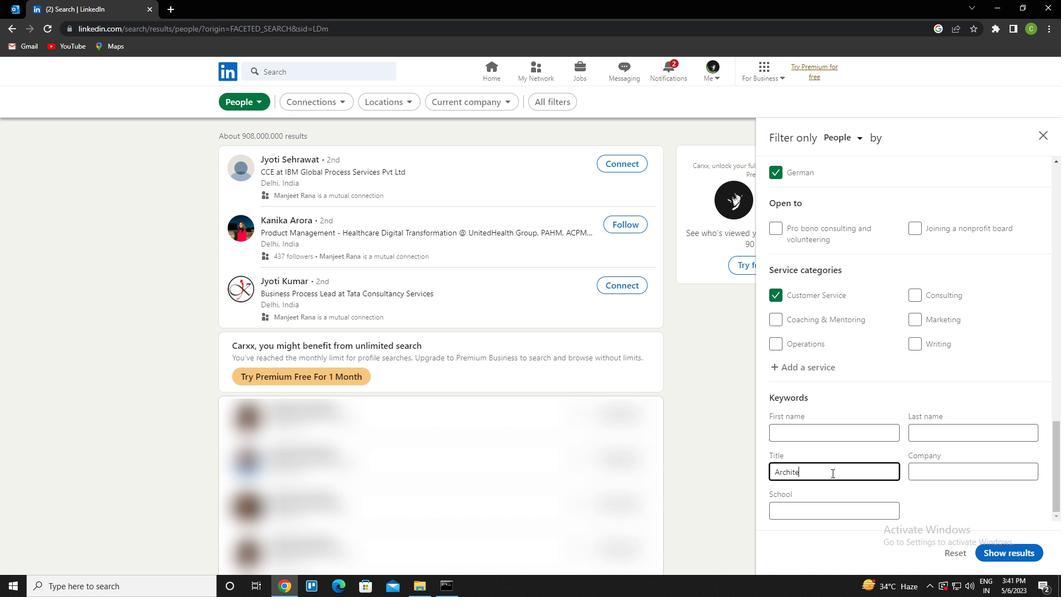 
Action: Mouse moved to (1009, 544)
Screenshot: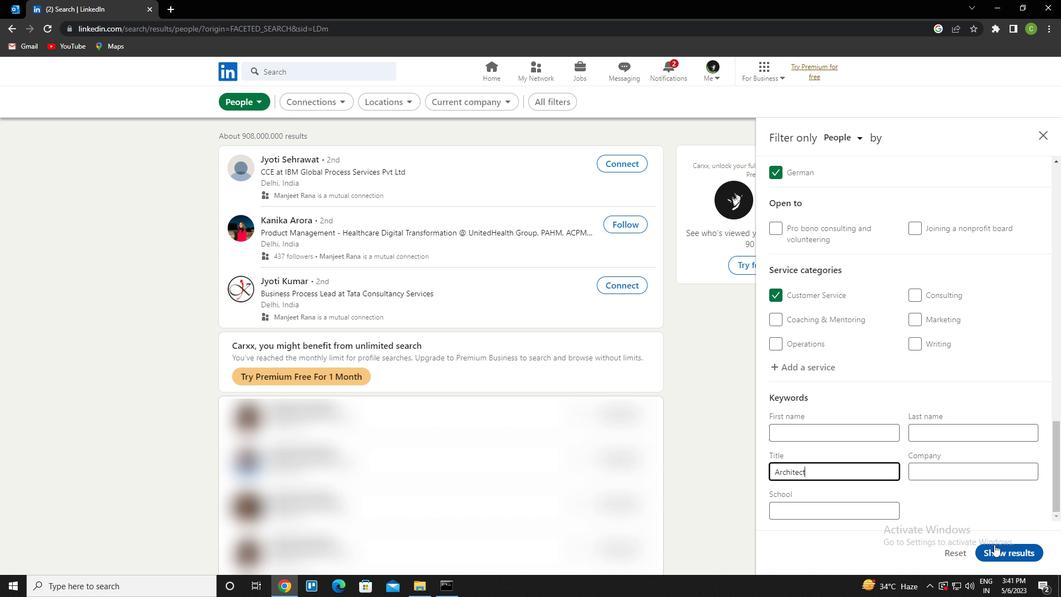 
Action: Mouse pressed left at (1009, 544)
Screenshot: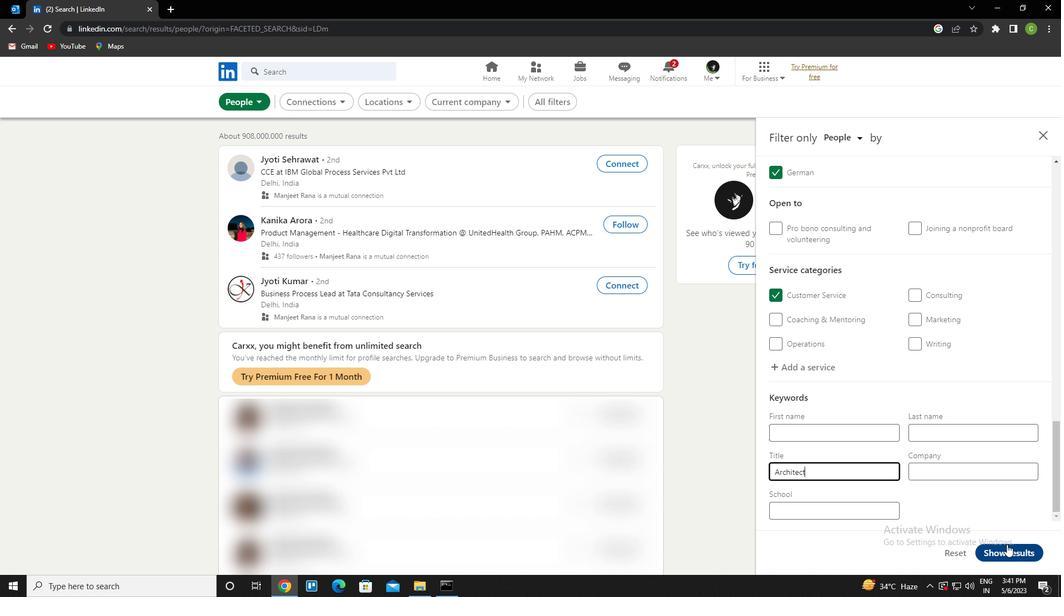 
Action: Mouse moved to (453, 548)
Screenshot: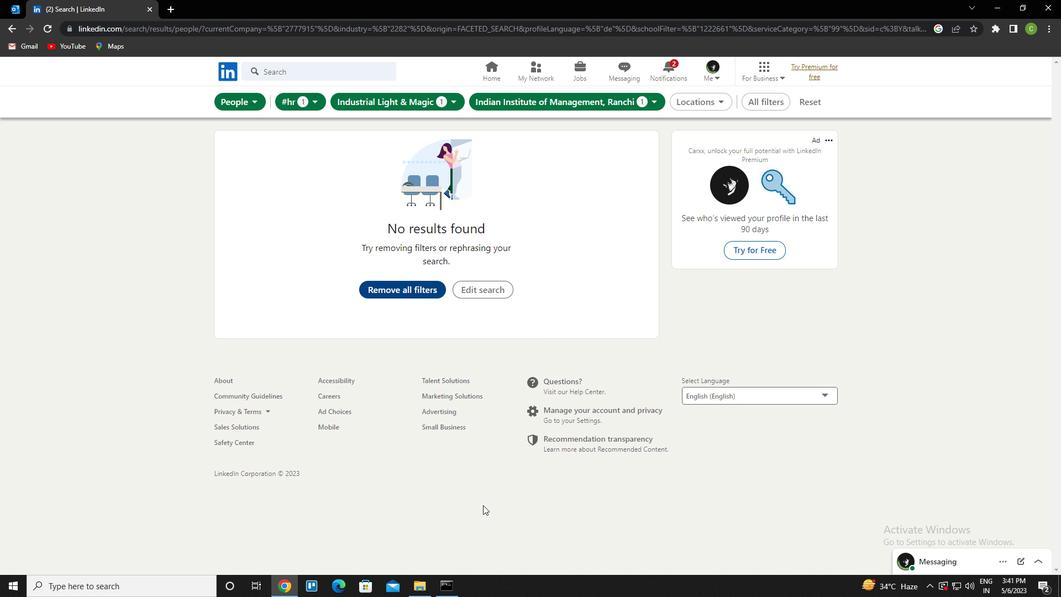 
